 Task: Search one way flight ticket for 5 adults, 2 children, 1 infant in seat and 1 infant on lap in economy from Chicago: Chicago Midway International Airport to Evansville: Evansville Regional Airport on 5-3-2023. Choice of flights is JetBlue. Number of bags: 2 checked bags. Price is upto 93000. Outbound departure time preference is 8:15.
Action: Mouse moved to (311, 290)
Screenshot: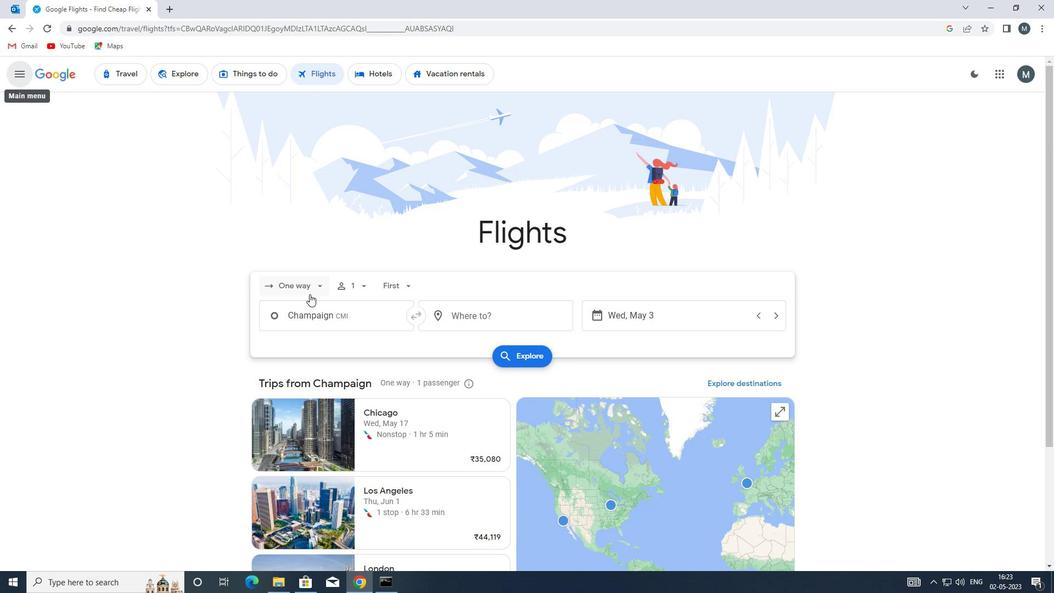 
Action: Mouse pressed left at (311, 290)
Screenshot: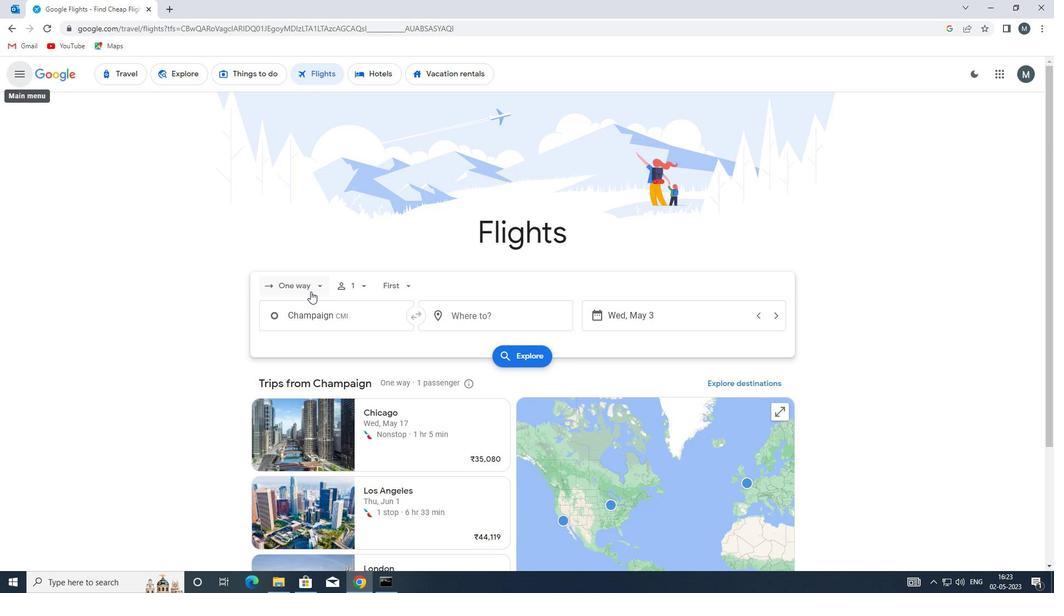 
Action: Mouse moved to (319, 342)
Screenshot: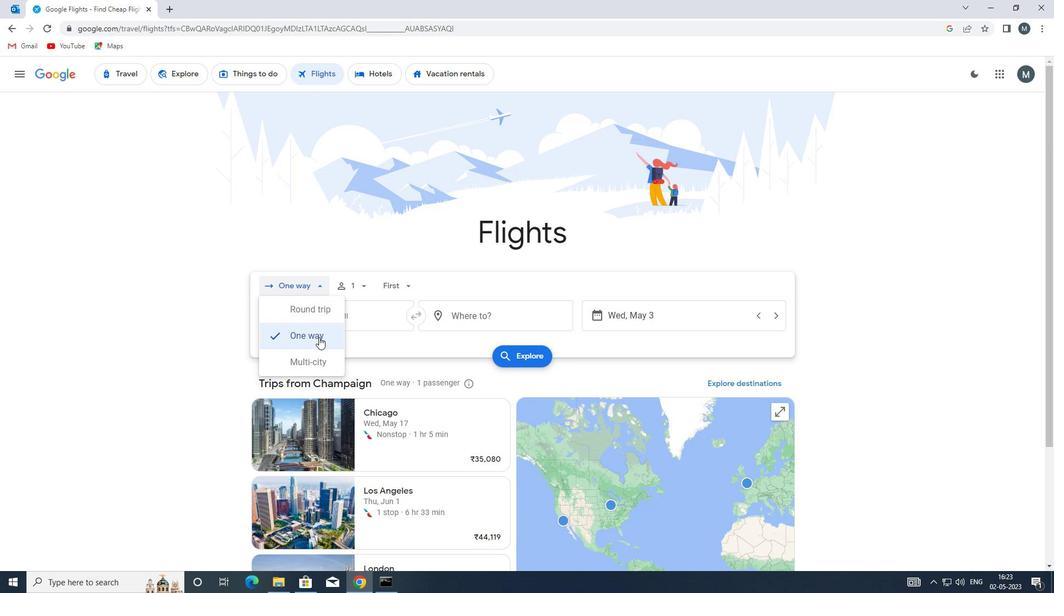 
Action: Mouse pressed left at (319, 342)
Screenshot: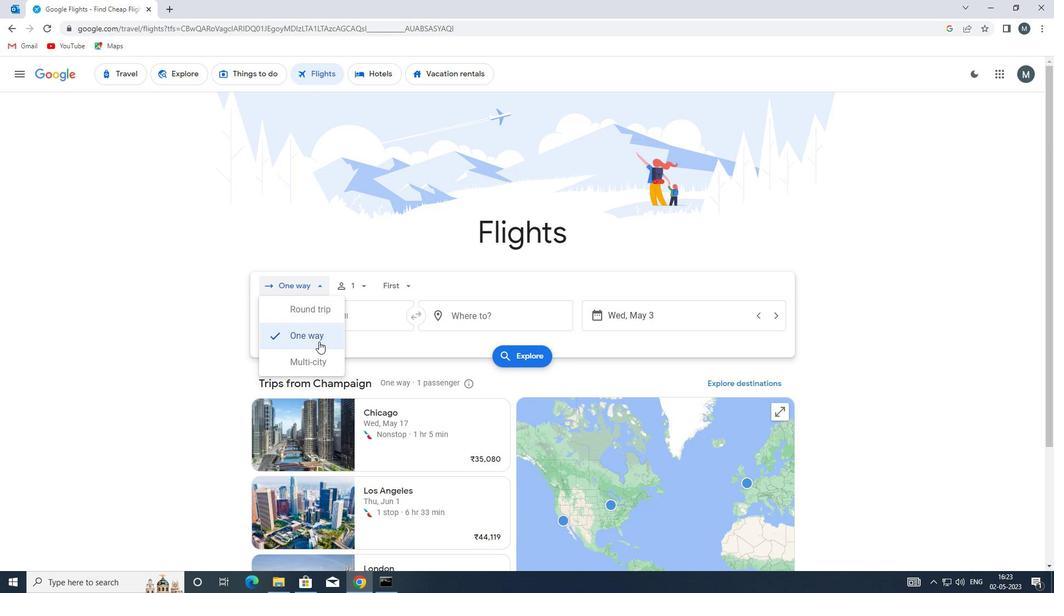 
Action: Mouse moved to (355, 283)
Screenshot: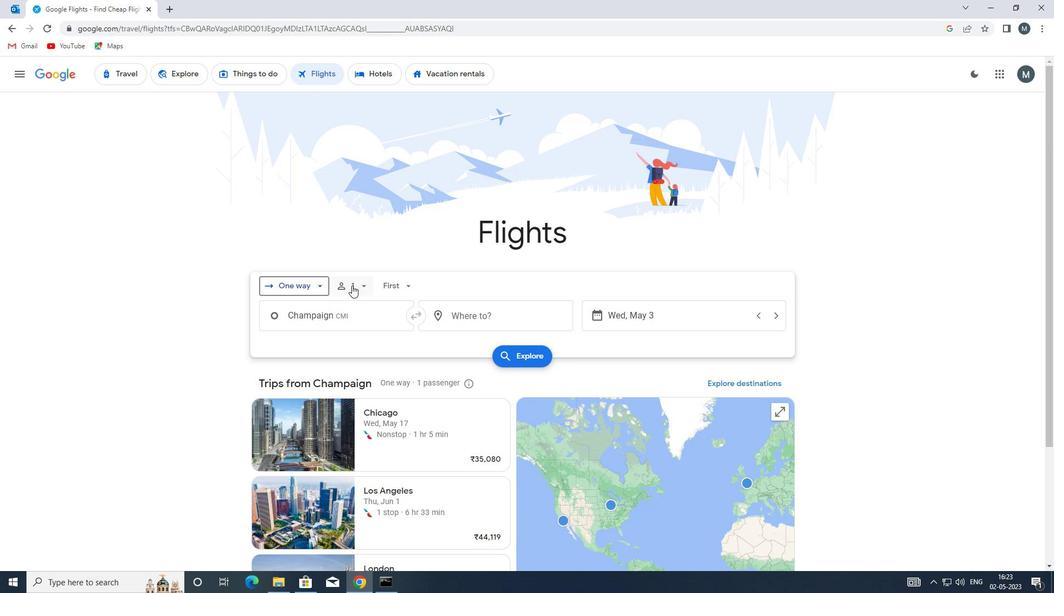 
Action: Mouse pressed left at (355, 283)
Screenshot: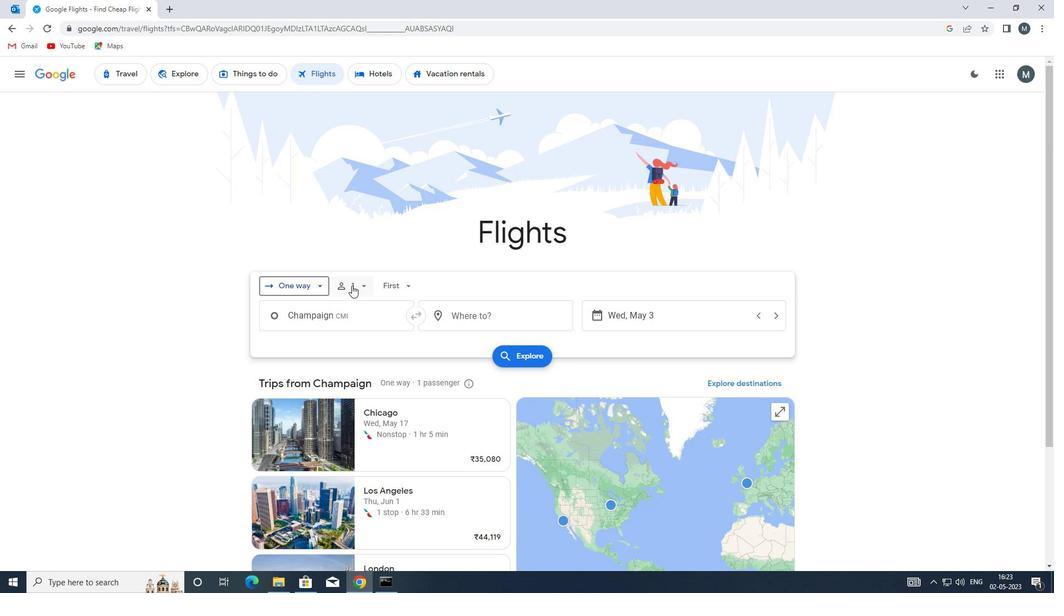 
Action: Mouse moved to (448, 314)
Screenshot: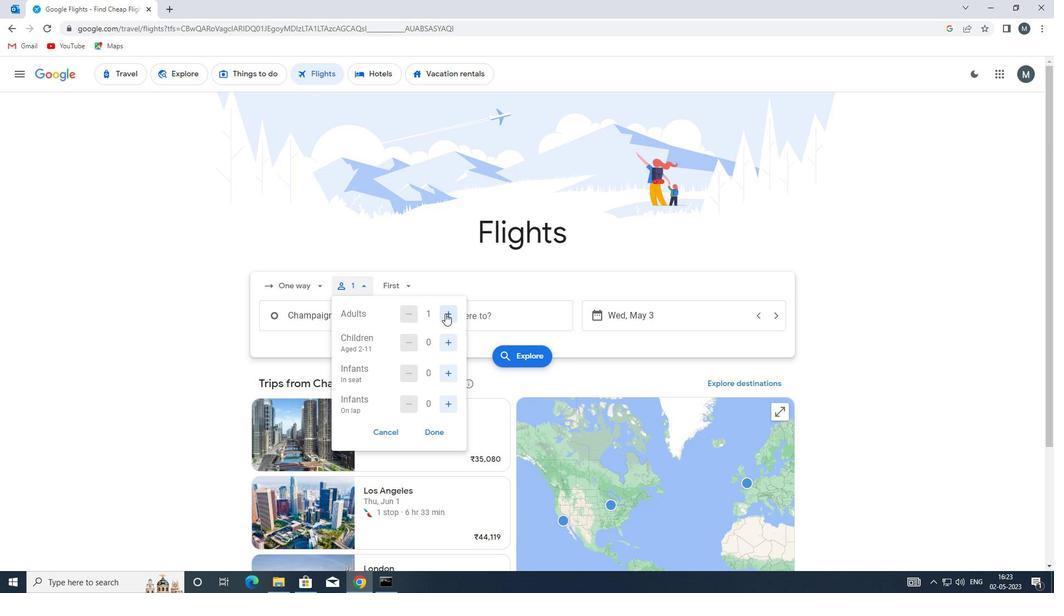 
Action: Mouse pressed left at (448, 314)
Screenshot: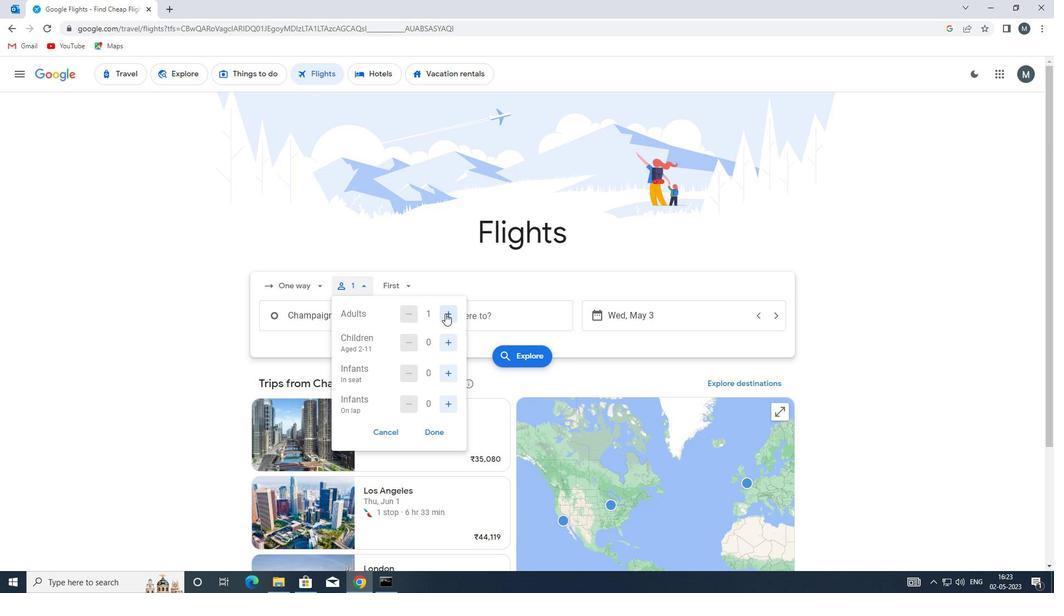 
Action: Mouse pressed left at (448, 314)
Screenshot: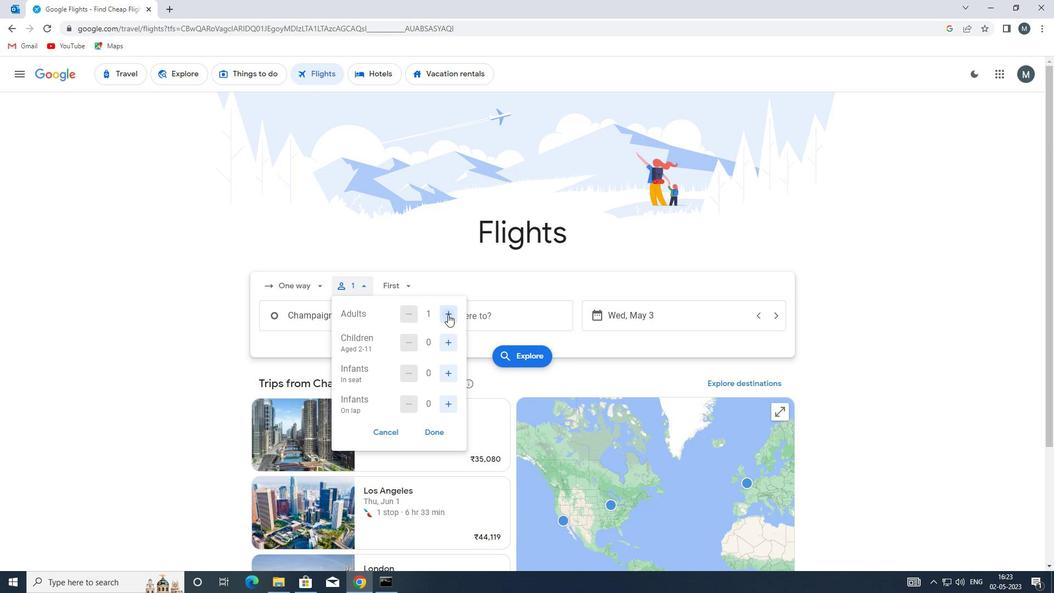 
Action: Mouse pressed left at (448, 314)
Screenshot: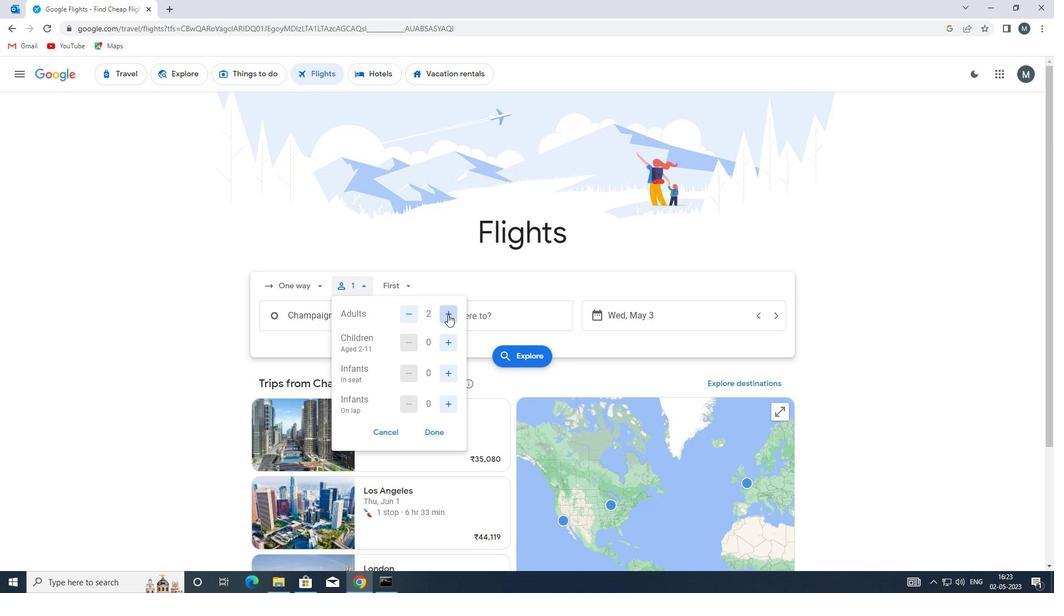 
Action: Mouse pressed left at (448, 314)
Screenshot: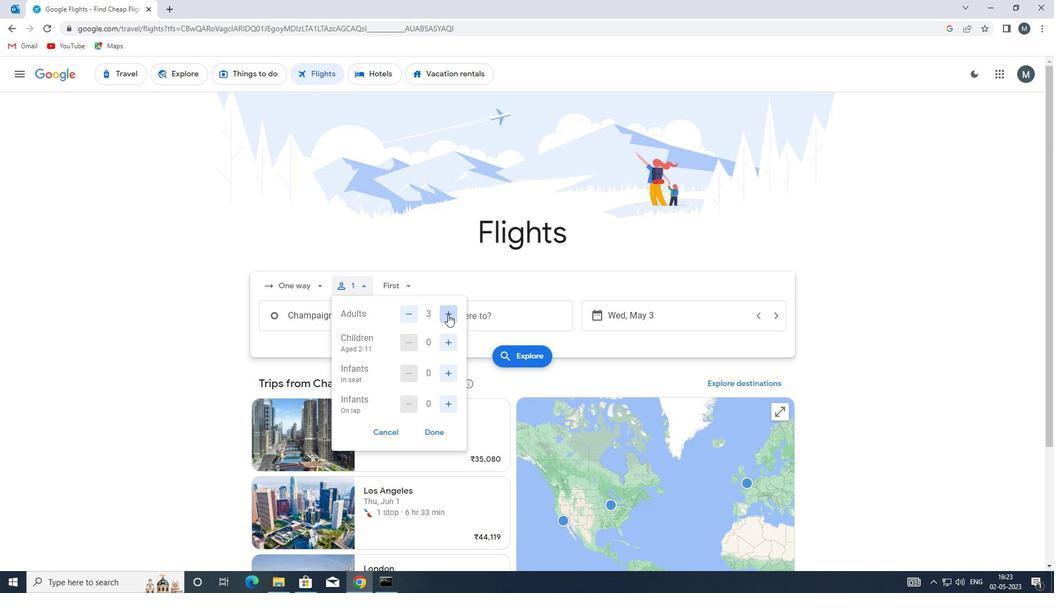 
Action: Mouse moved to (444, 343)
Screenshot: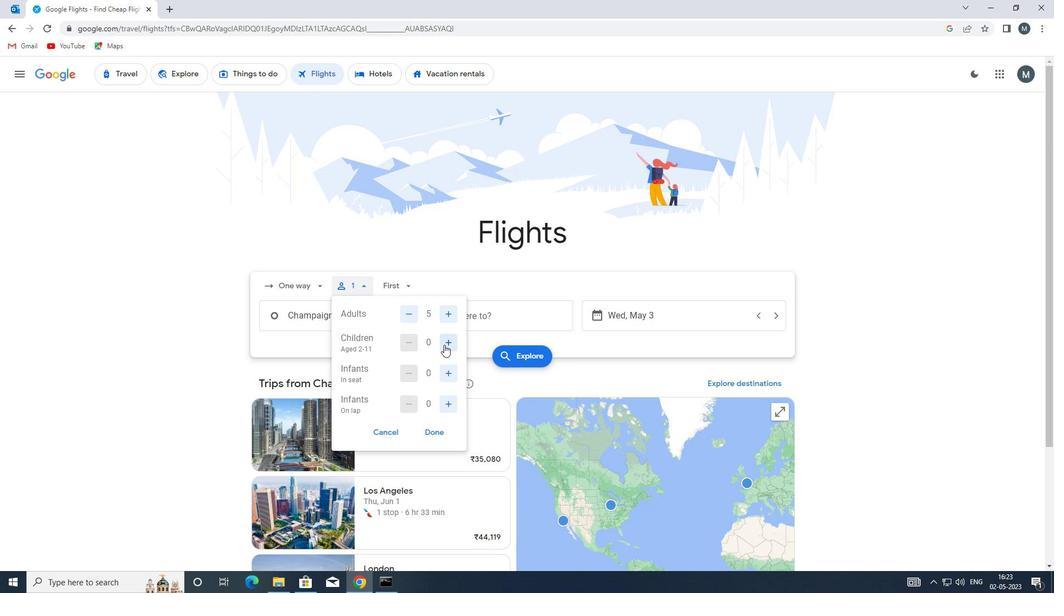 
Action: Mouse pressed left at (444, 343)
Screenshot: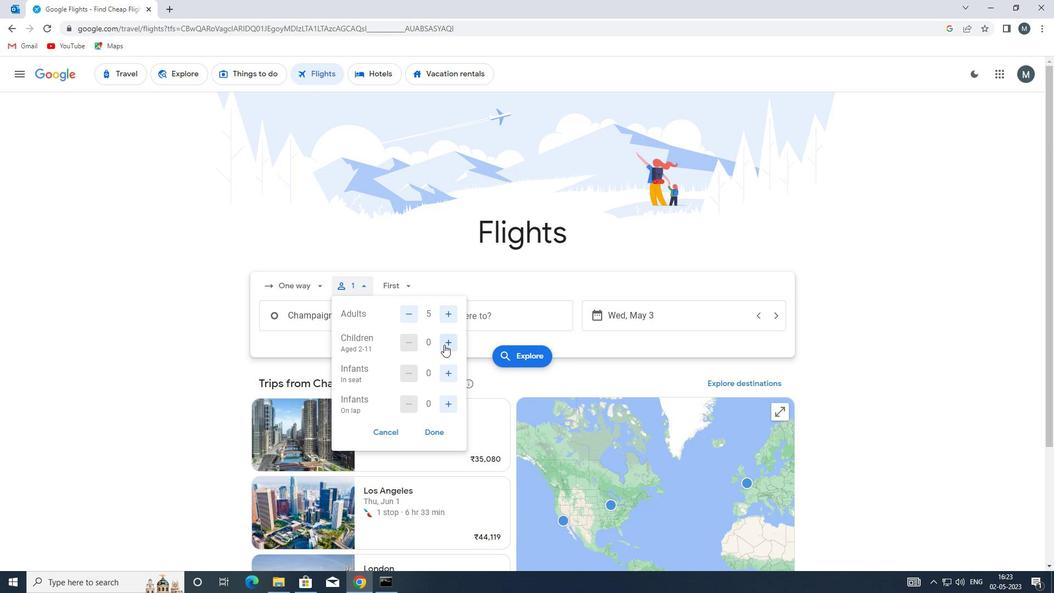 
Action: Mouse moved to (445, 343)
Screenshot: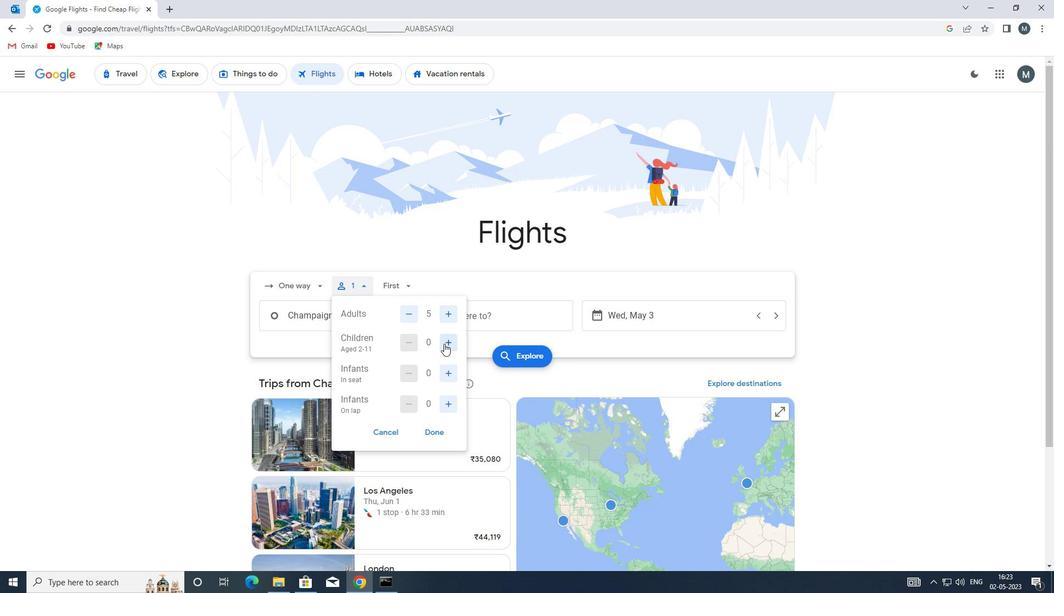 
Action: Mouse pressed left at (445, 343)
Screenshot: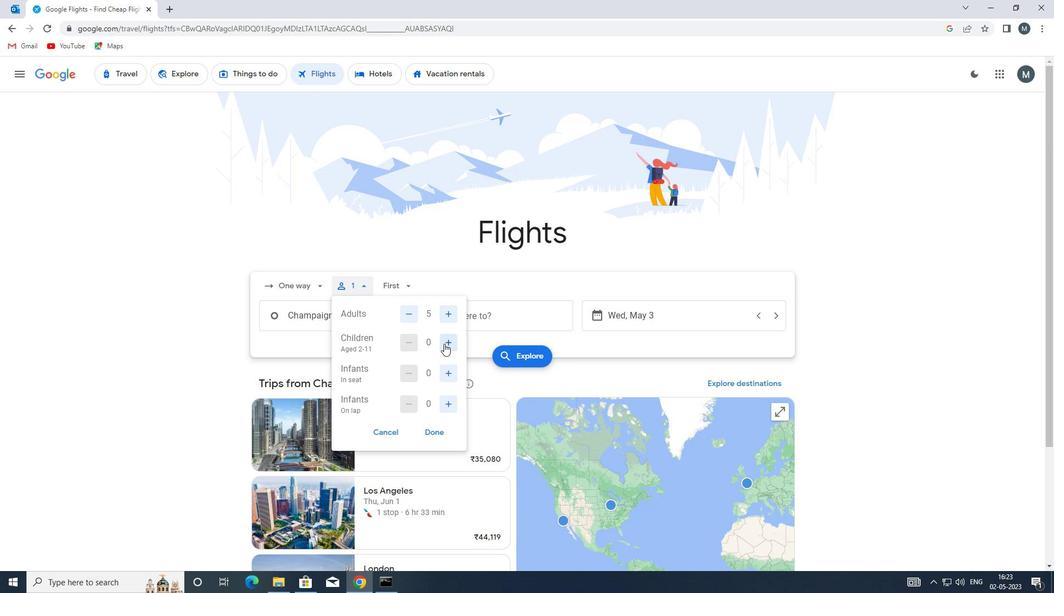 
Action: Mouse moved to (450, 370)
Screenshot: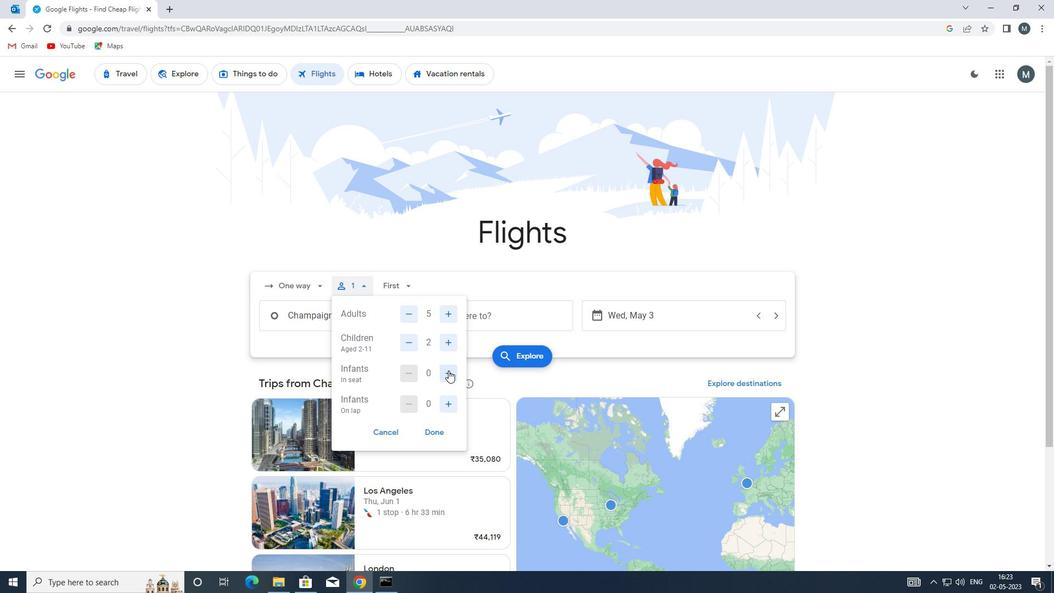 
Action: Mouse pressed left at (450, 370)
Screenshot: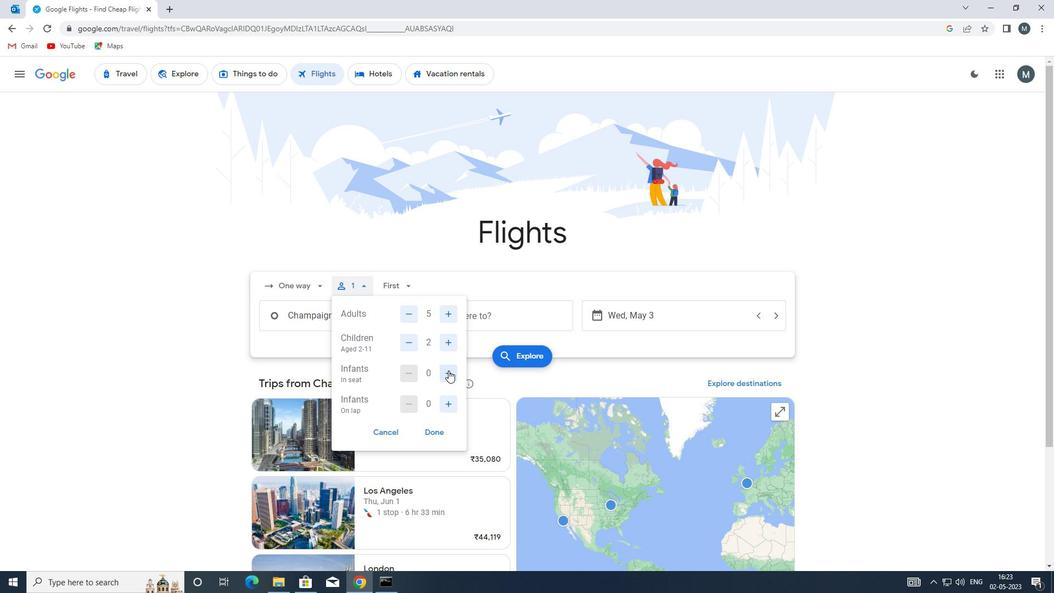 
Action: Mouse moved to (449, 400)
Screenshot: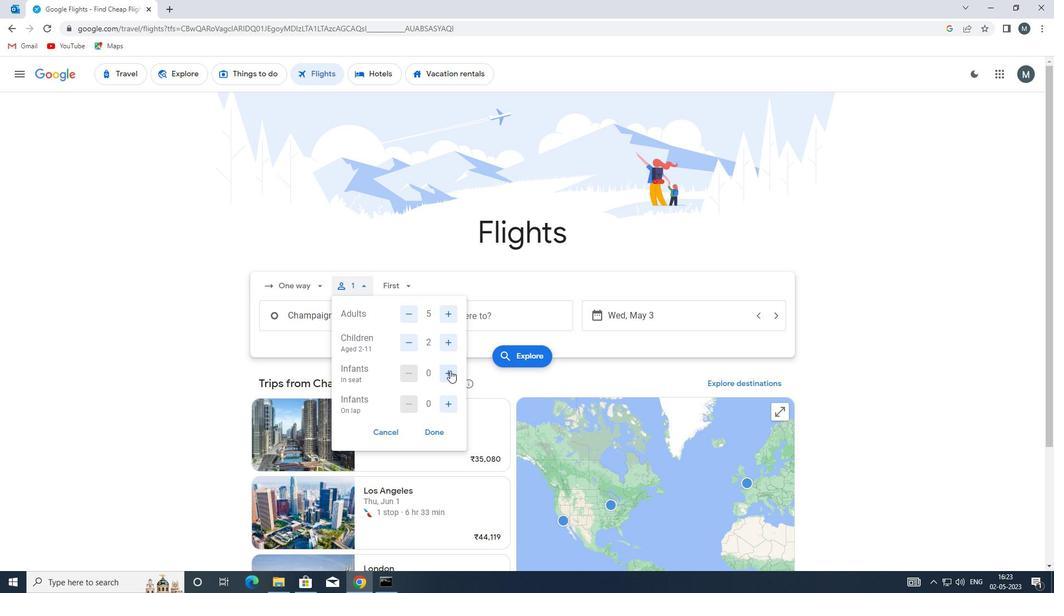 
Action: Mouse pressed left at (449, 400)
Screenshot: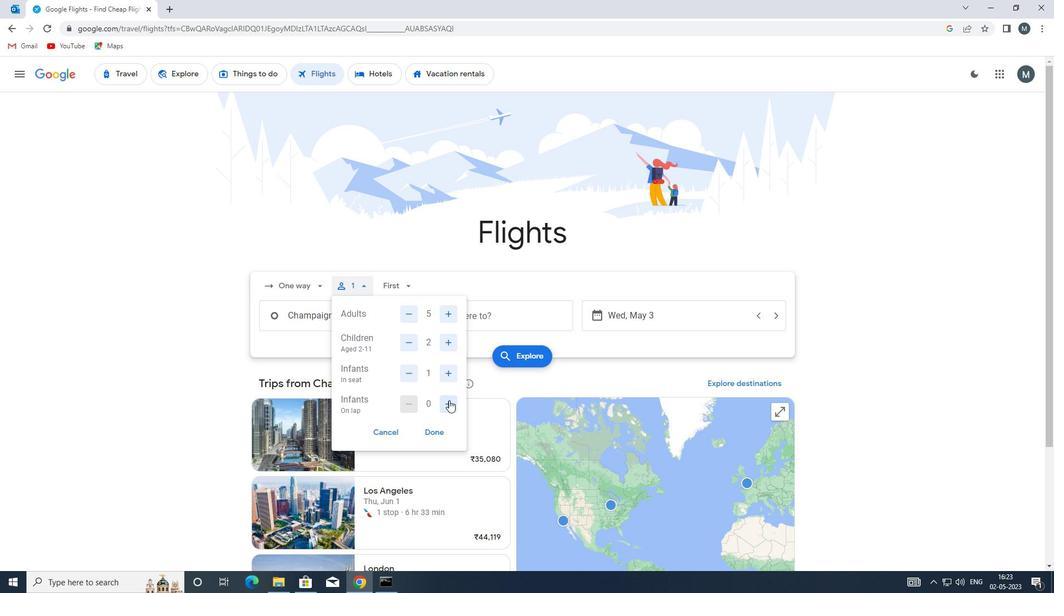 
Action: Mouse moved to (433, 433)
Screenshot: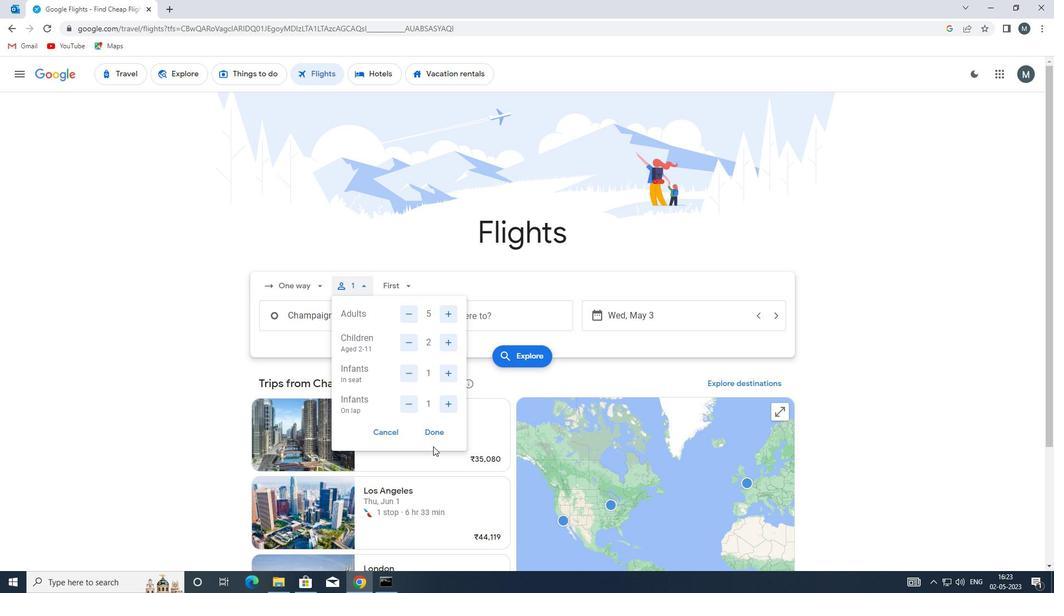 
Action: Mouse pressed left at (433, 433)
Screenshot: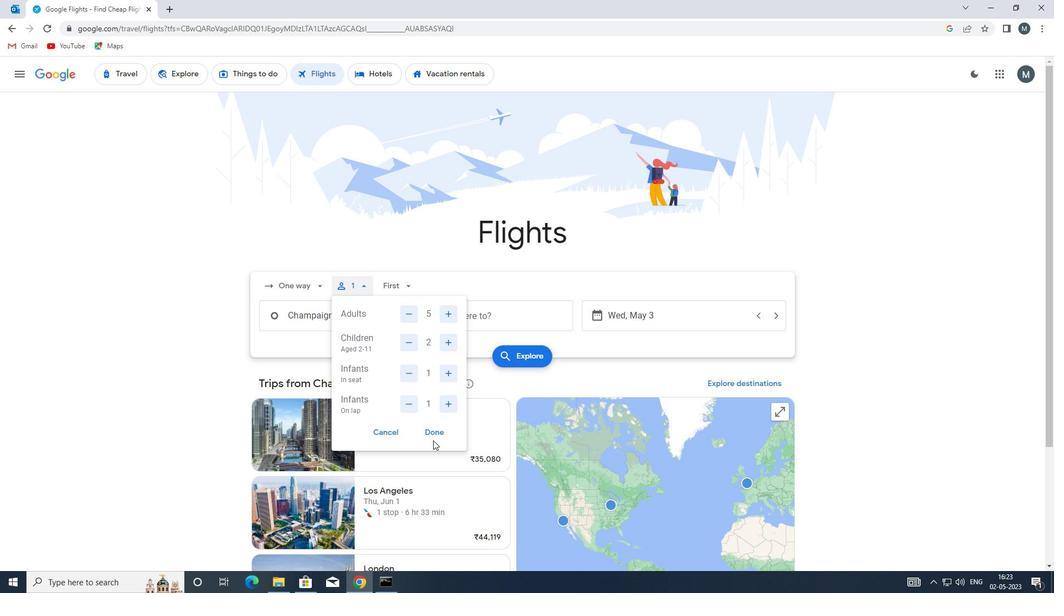 
Action: Mouse moved to (401, 286)
Screenshot: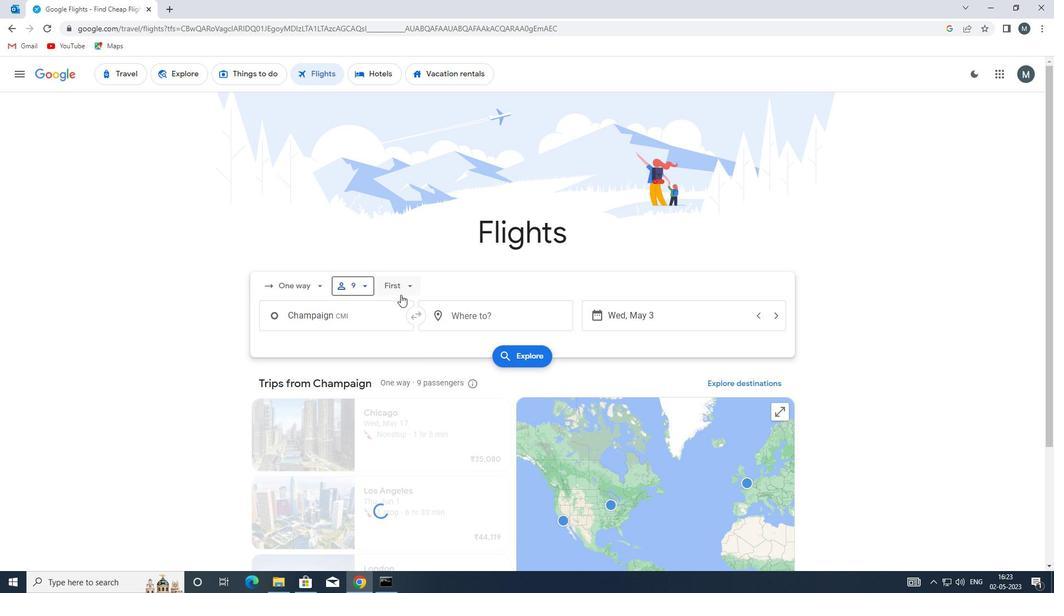 
Action: Mouse pressed left at (401, 286)
Screenshot: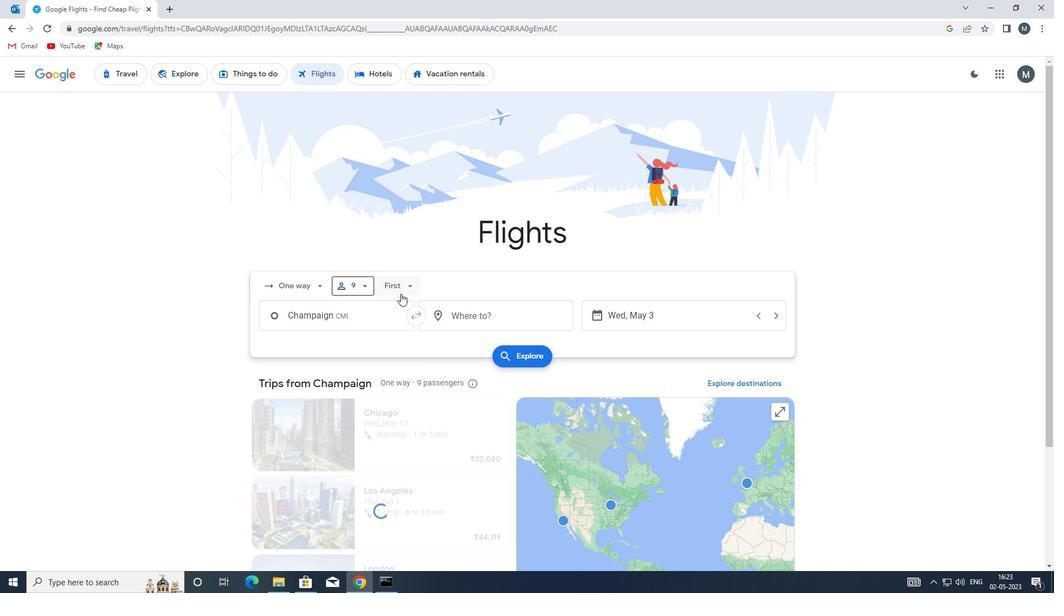 
Action: Mouse moved to (420, 308)
Screenshot: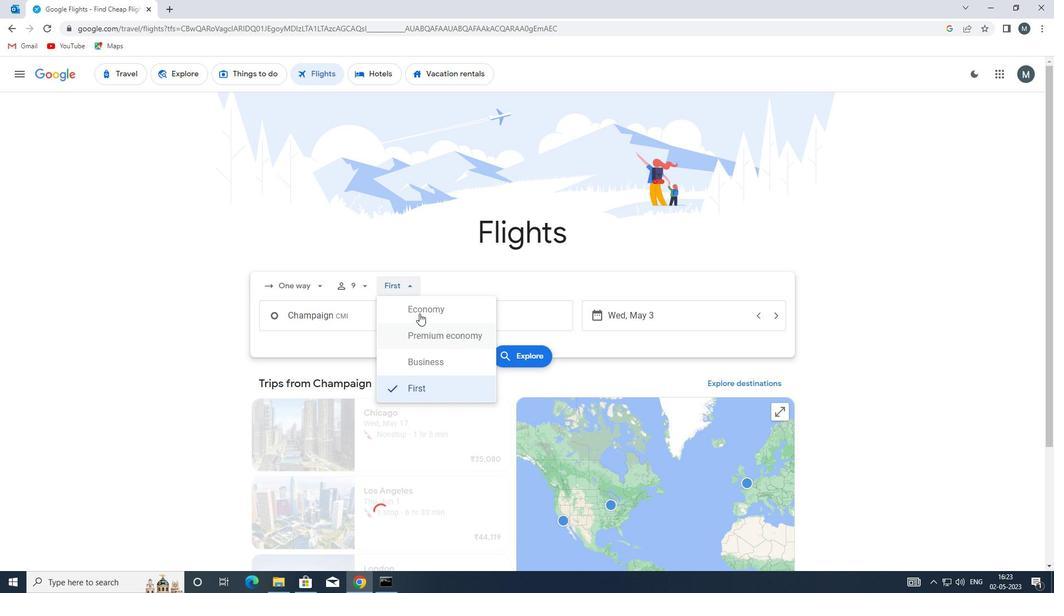 
Action: Mouse pressed left at (420, 308)
Screenshot: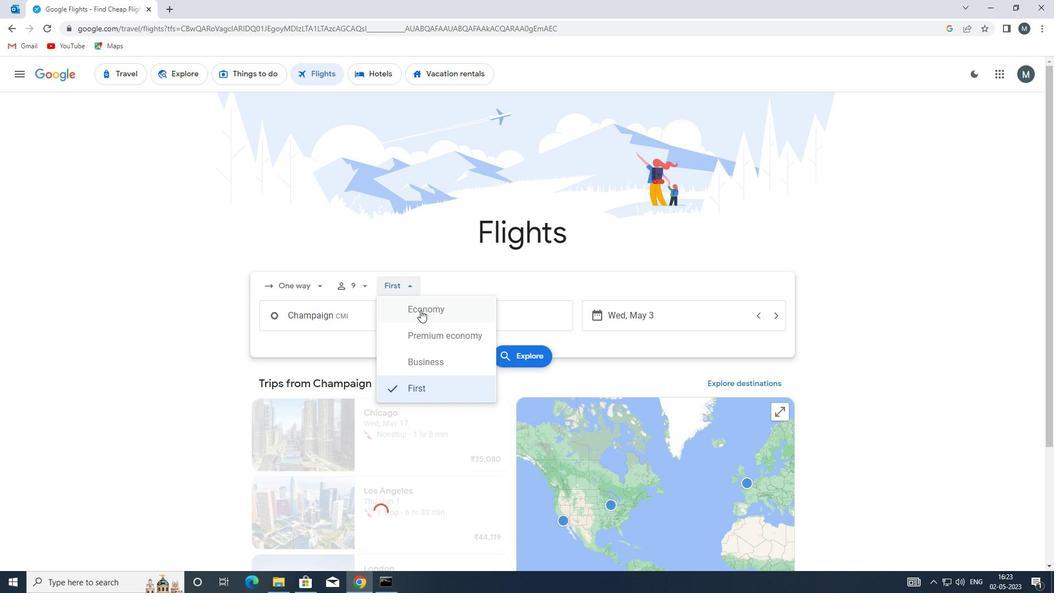 
Action: Mouse moved to (378, 325)
Screenshot: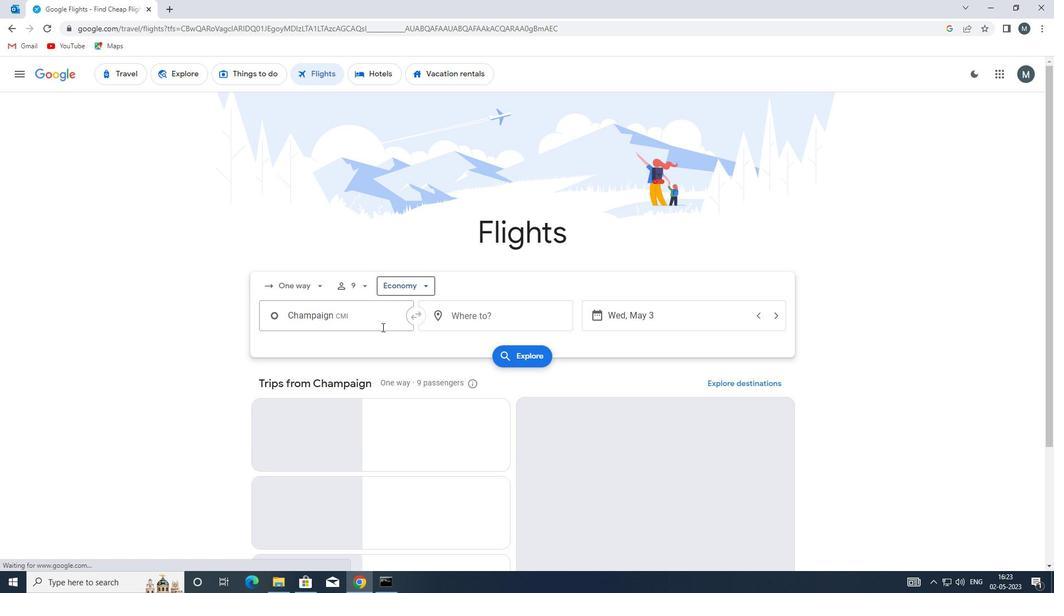 
Action: Mouse pressed left at (378, 325)
Screenshot: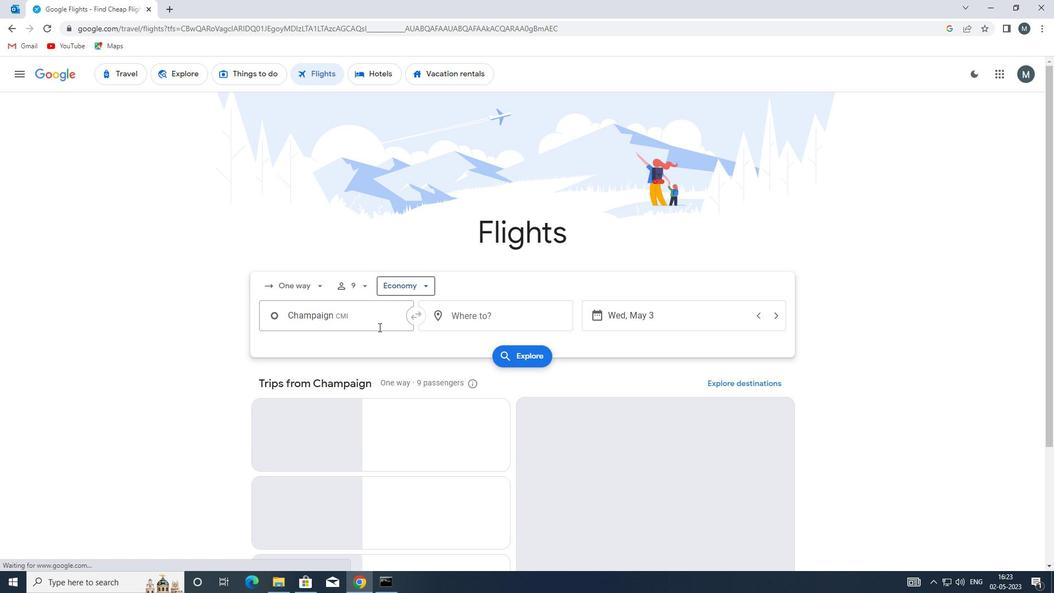 
Action: Key pressed mdw
Screenshot: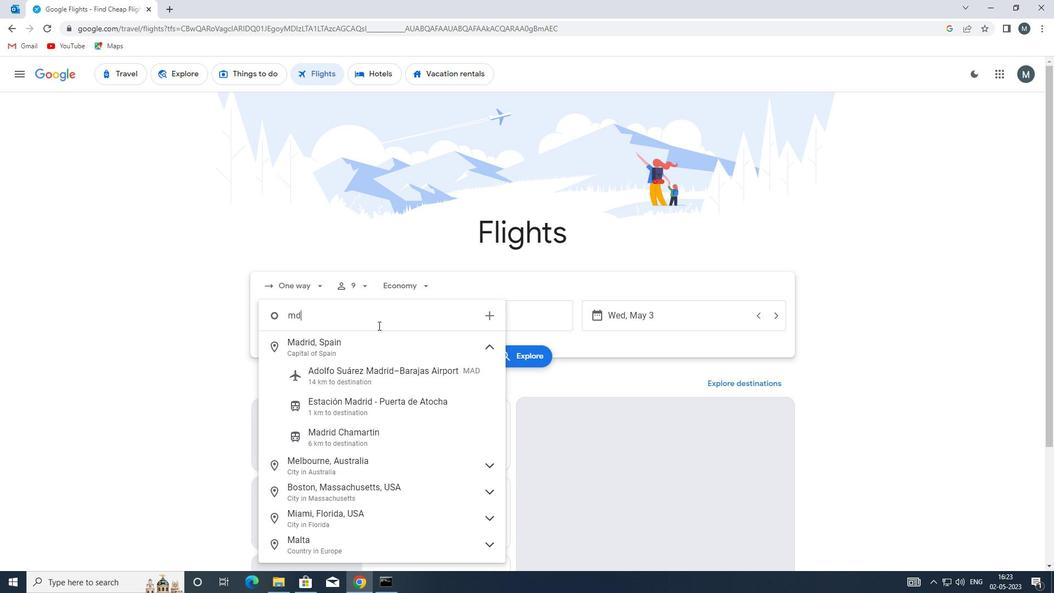 
Action: Mouse moved to (381, 349)
Screenshot: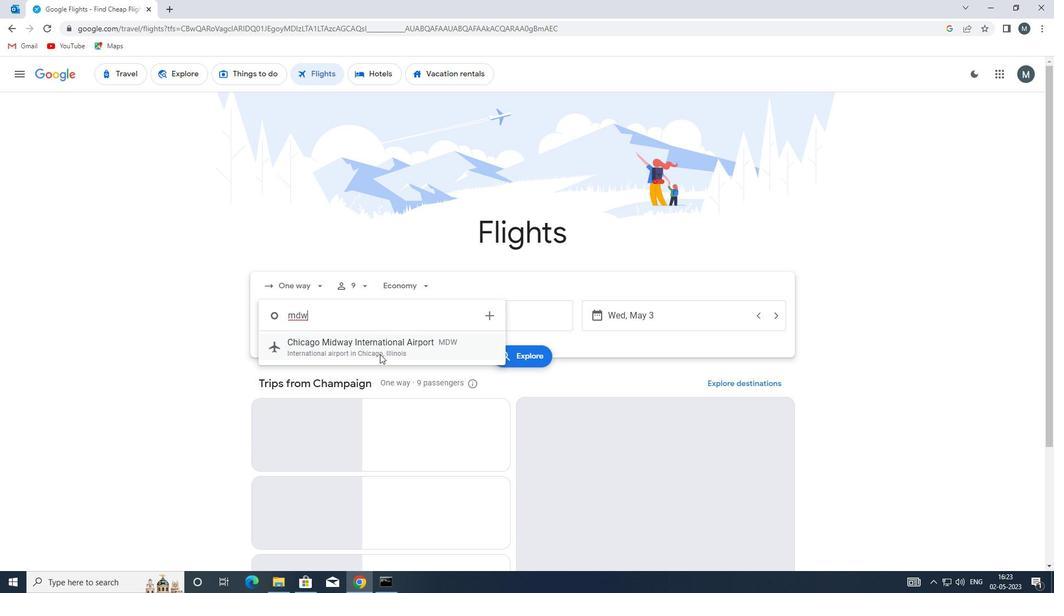 
Action: Mouse pressed left at (381, 349)
Screenshot: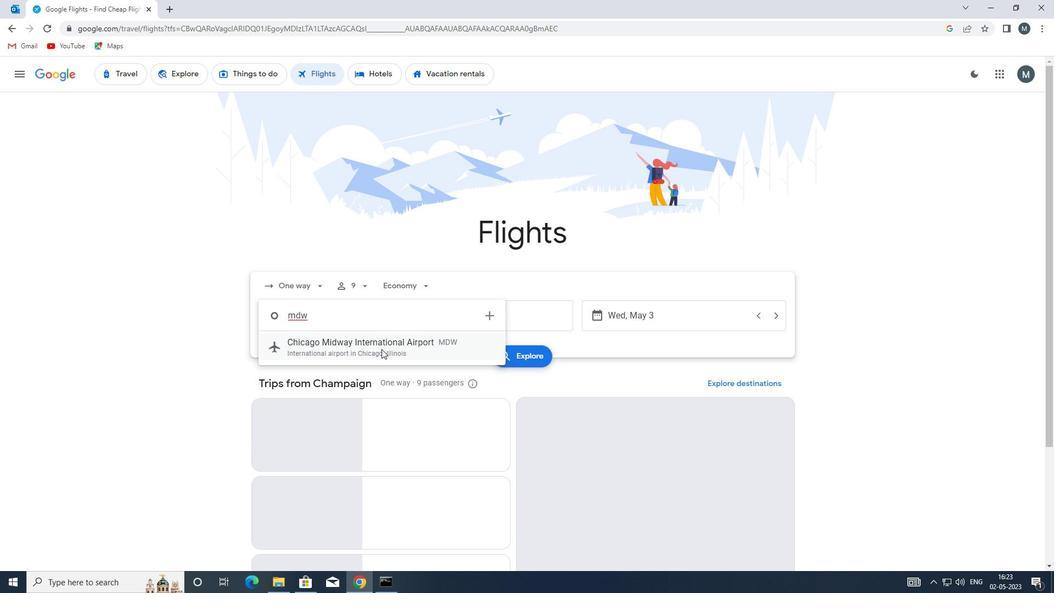 
Action: Mouse moved to (471, 313)
Screenshot: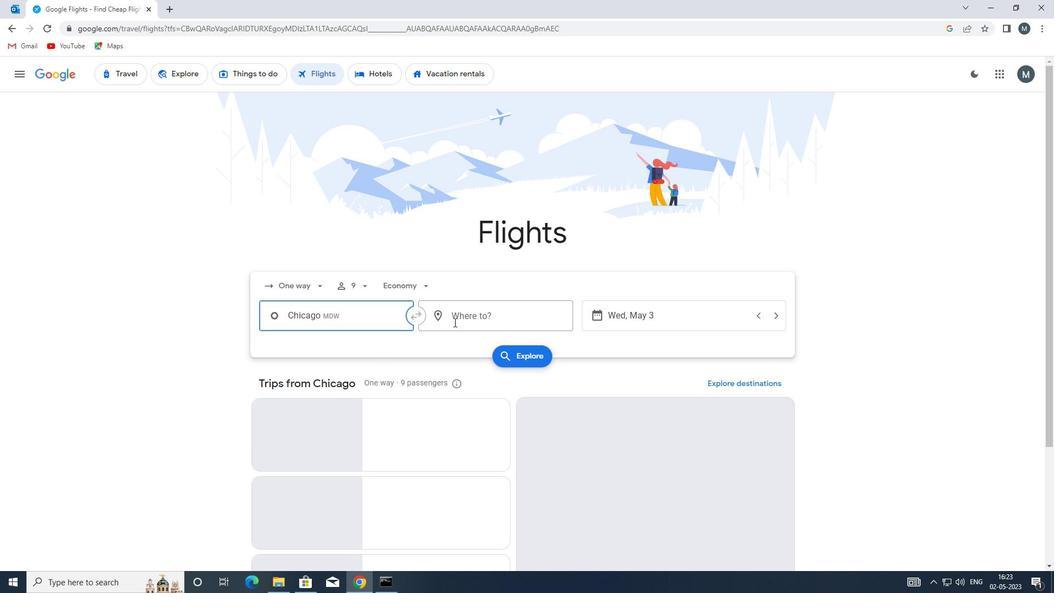 
Action: Mouse pressed left at (471, 313)
Screenshot: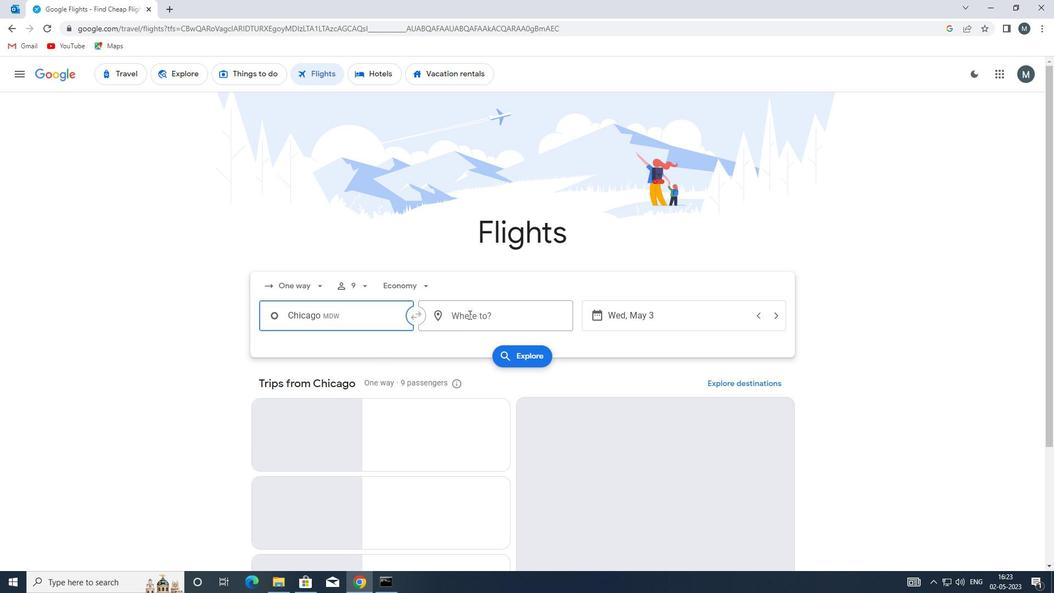 
Action: Key pressed evv
Screenshot: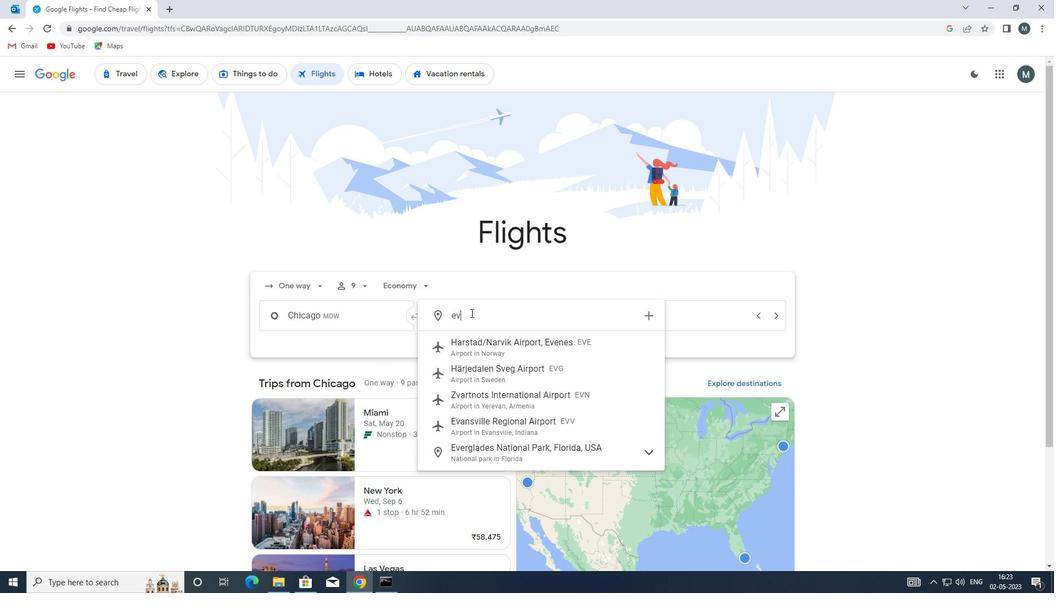
Action: Mouse moved to (465, 350)
Screenshot: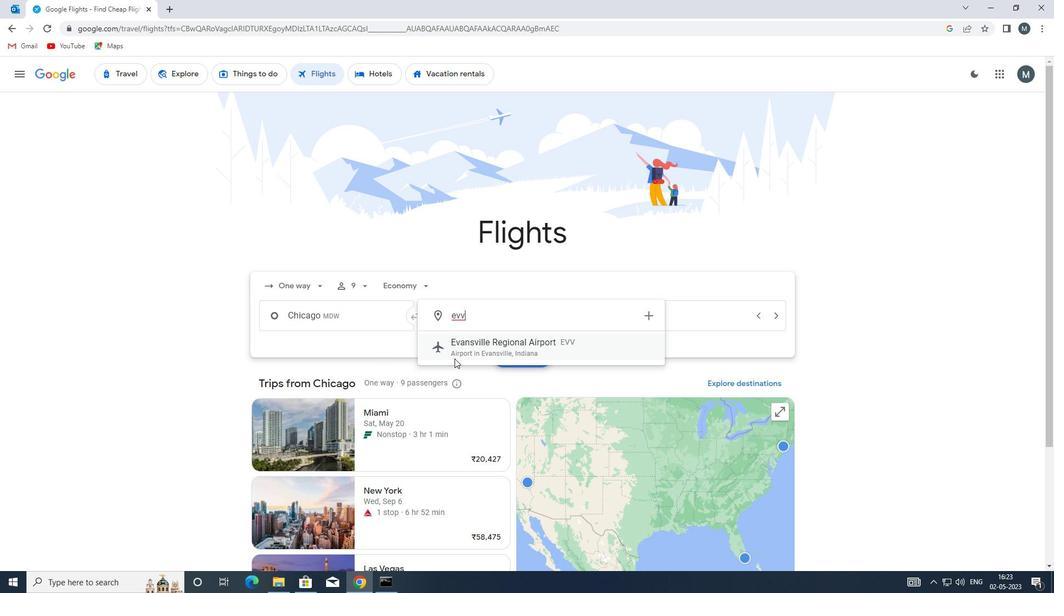 
Action: Mouse pressed left at (465, 350)
Screenshot: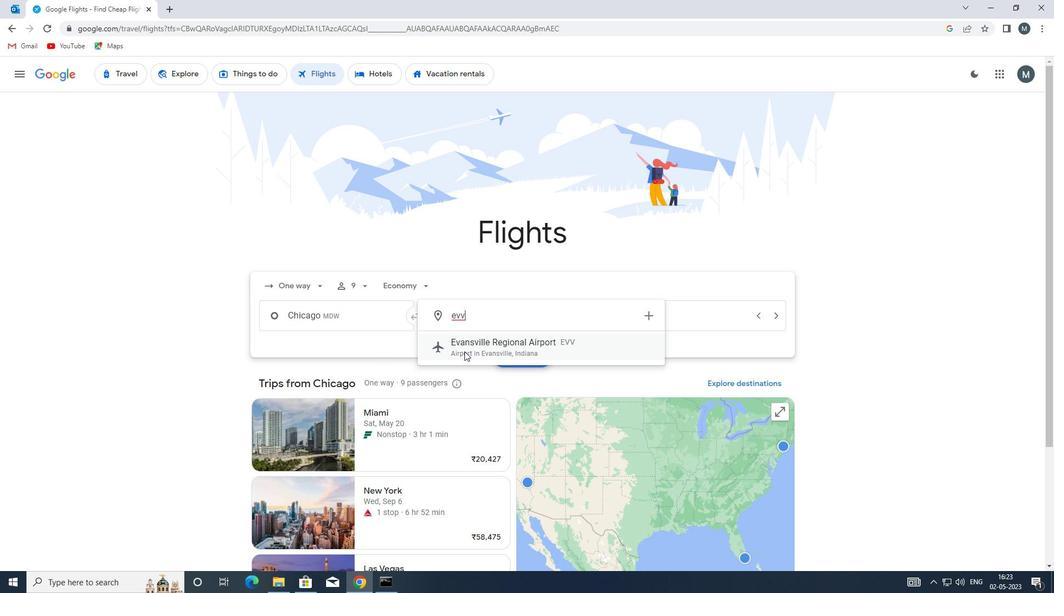 
Action: Mouse moved to (627, 319)
Screenshot: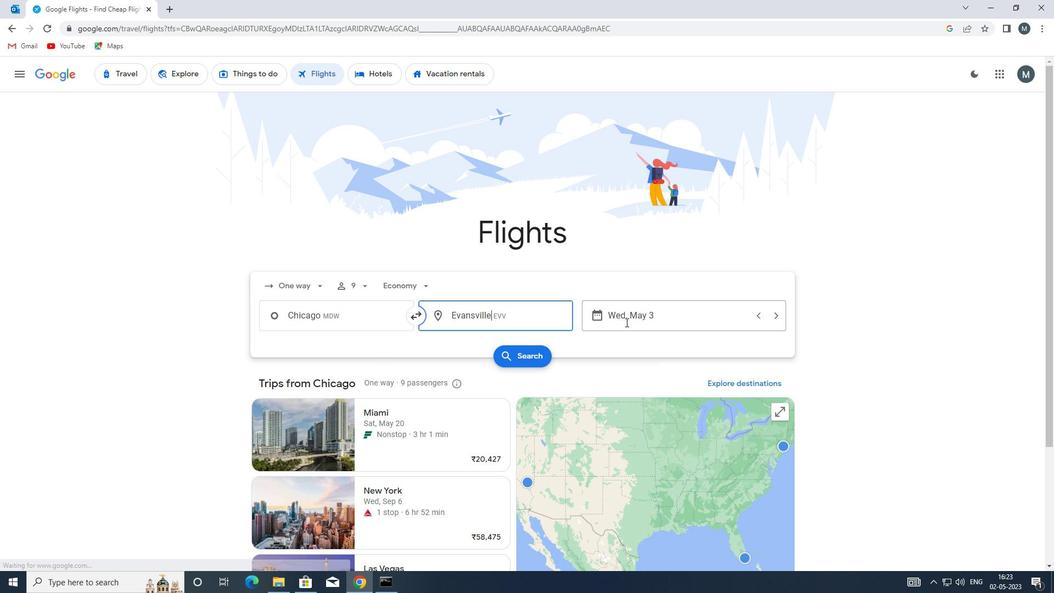 
Action: Mouse pressed left at (627, 319)
Screenshot: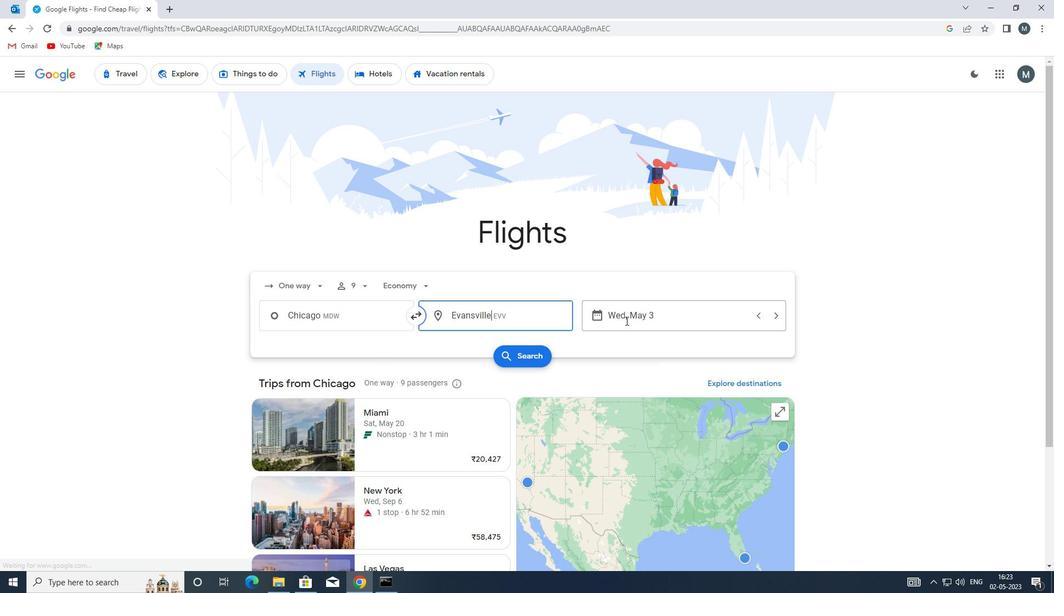 
Action: Mouse moved to (475, 367)
Screenshot: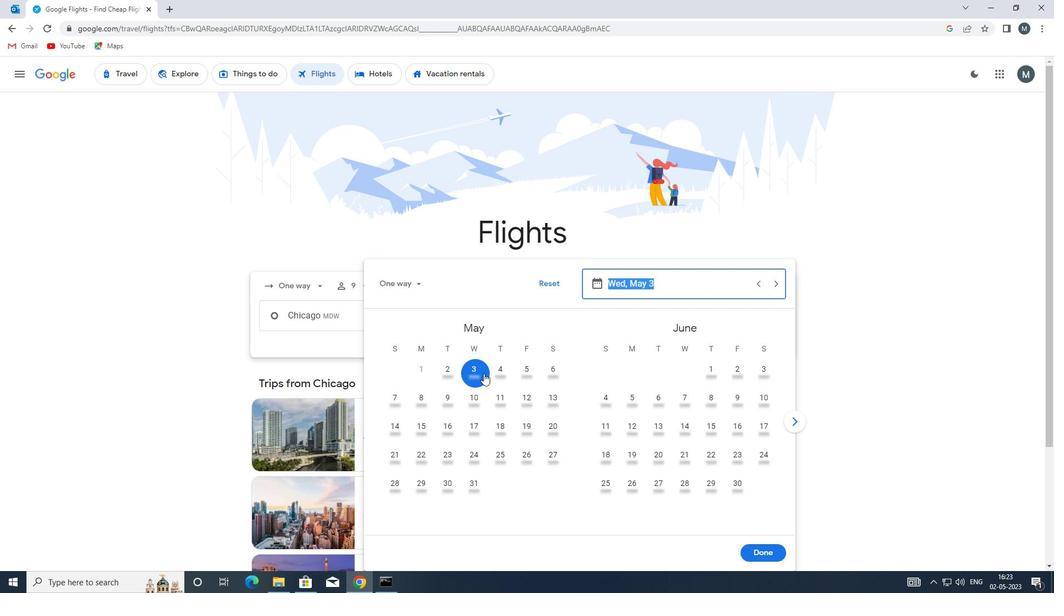 
Action: Mouse pressed left at (475, 367)
Screenshot: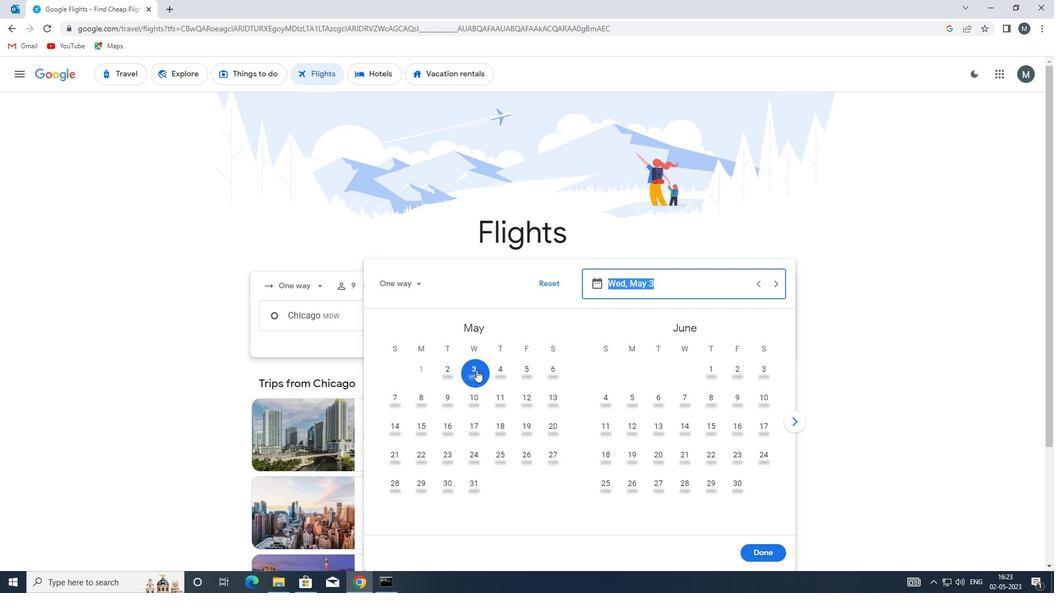 
Action: Mouse moved to (766, 542)
Screenshot: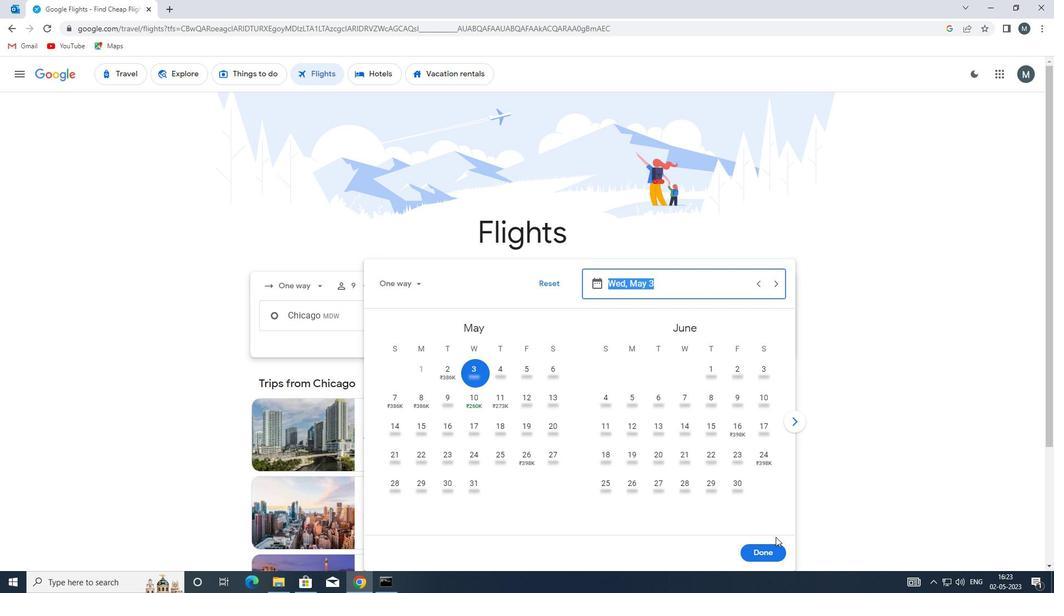 
Action: Mouse pressed left at (766, 542)
Screenshot: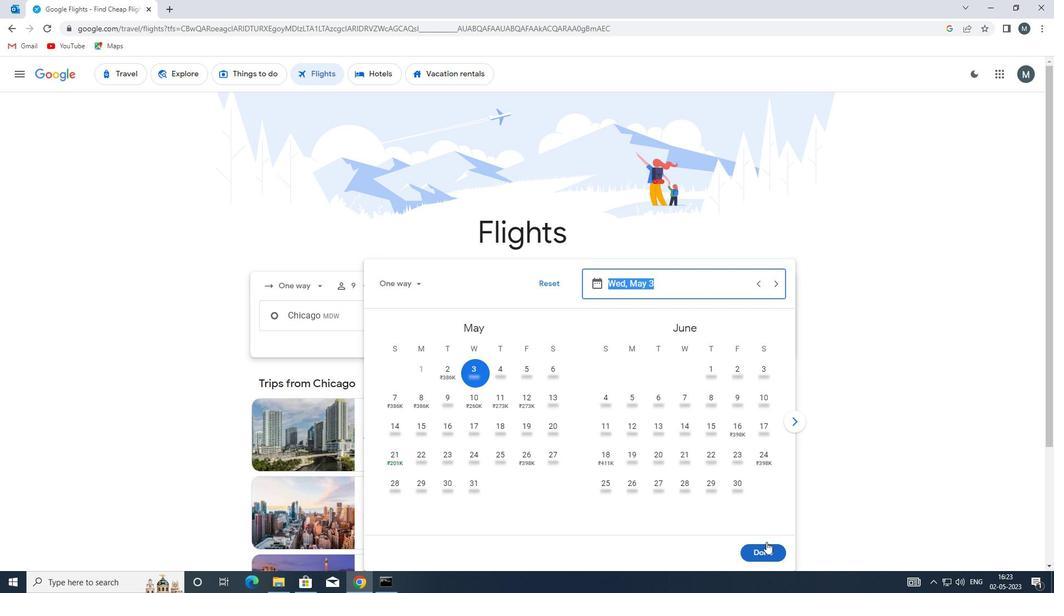
Action: Mouse moved to (522, 355)
Screenshot: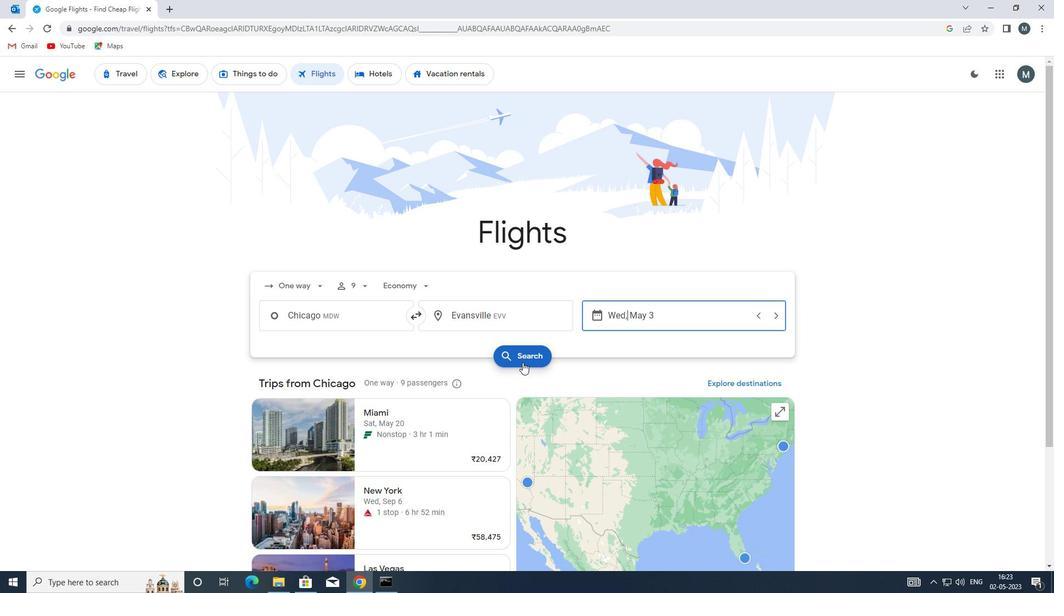 
Action: Mouse pressed left at (522, 355)
Screenshot: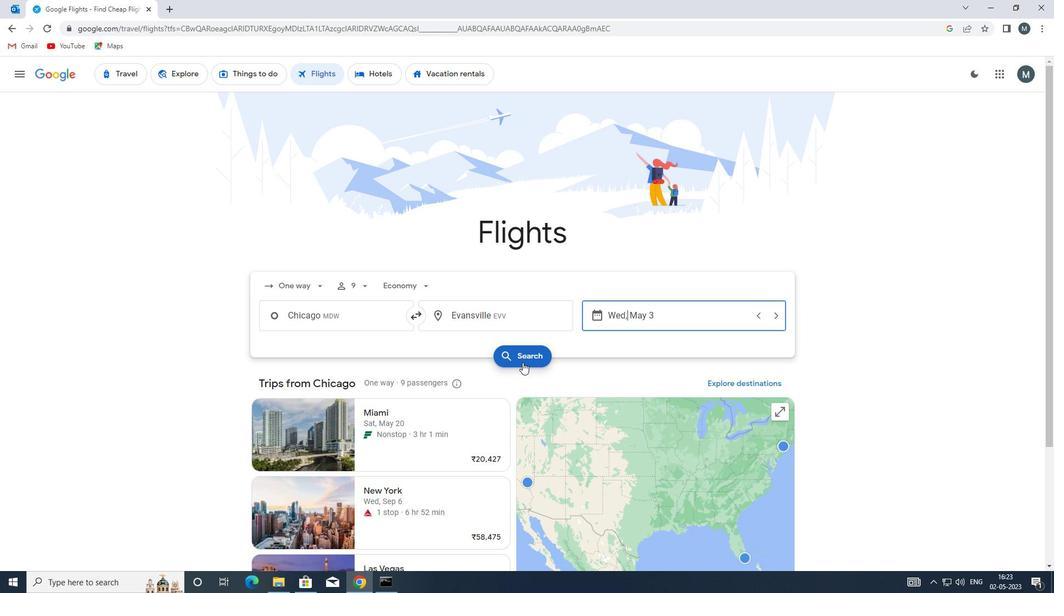 
Action: Mouse moved to (271, 163)
Screenshot: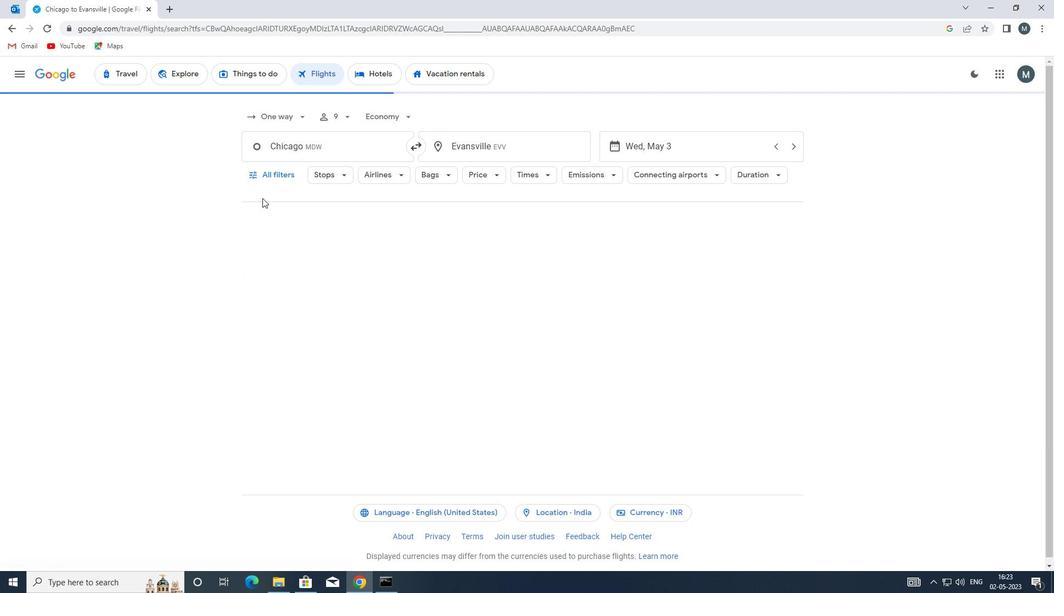
Action: Mouse pressed left at (271, 163)
Screenshot: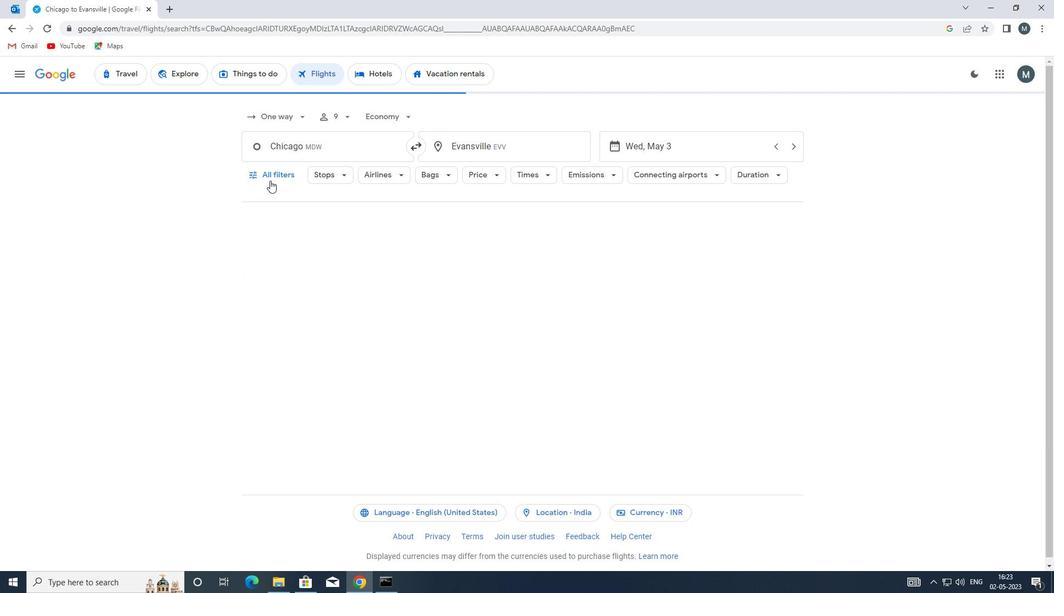 
Action: Mouse moved to (312, 333)
Screenshot: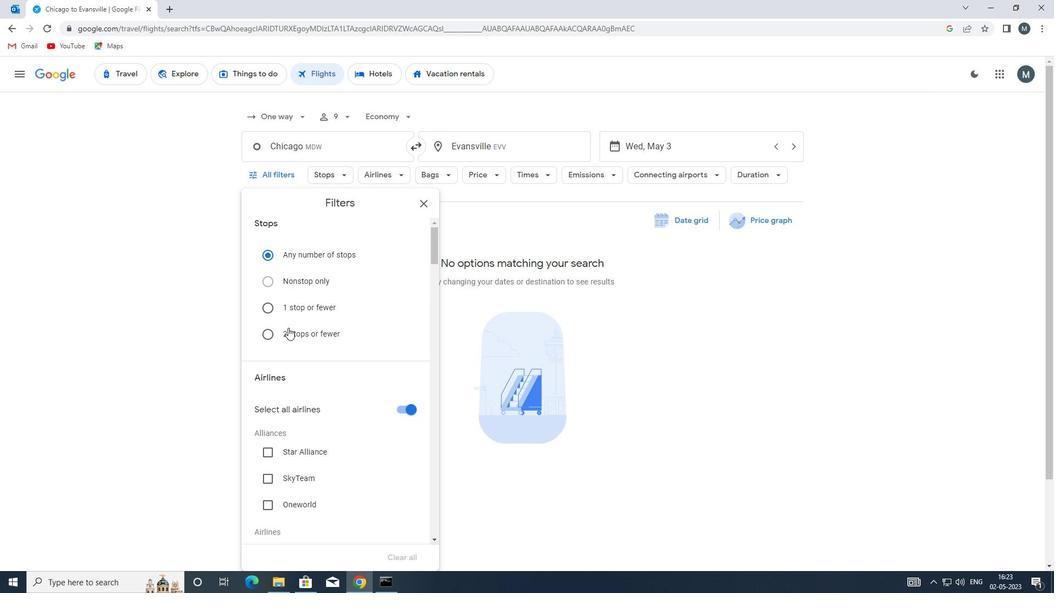 
Action: Mouse scrolled (312, 333) with delta (0, 0)
Screenshot: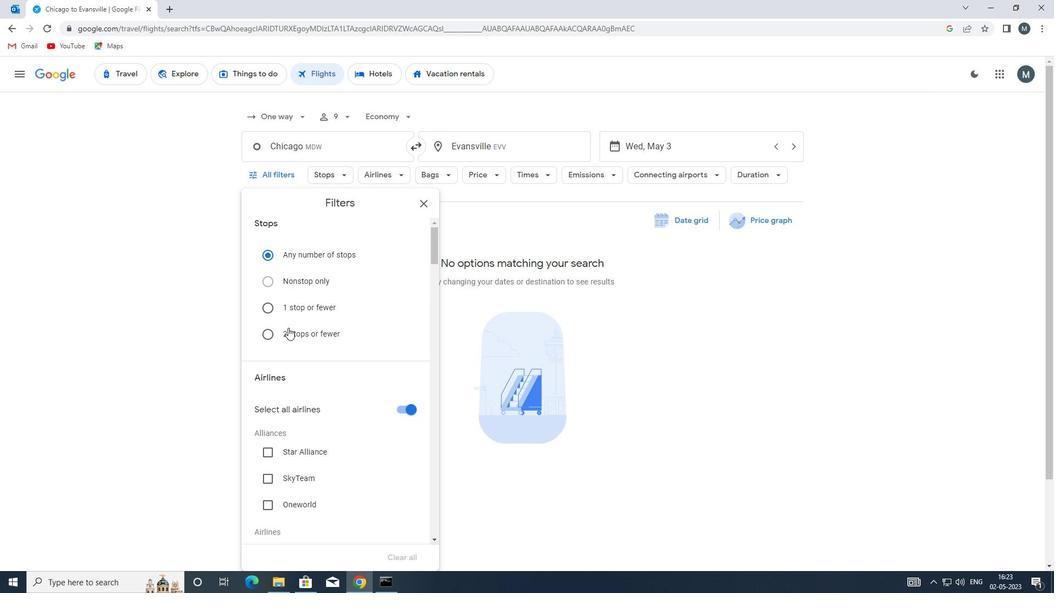 
Action: Mouse moved to (395, 350)
Screenshot: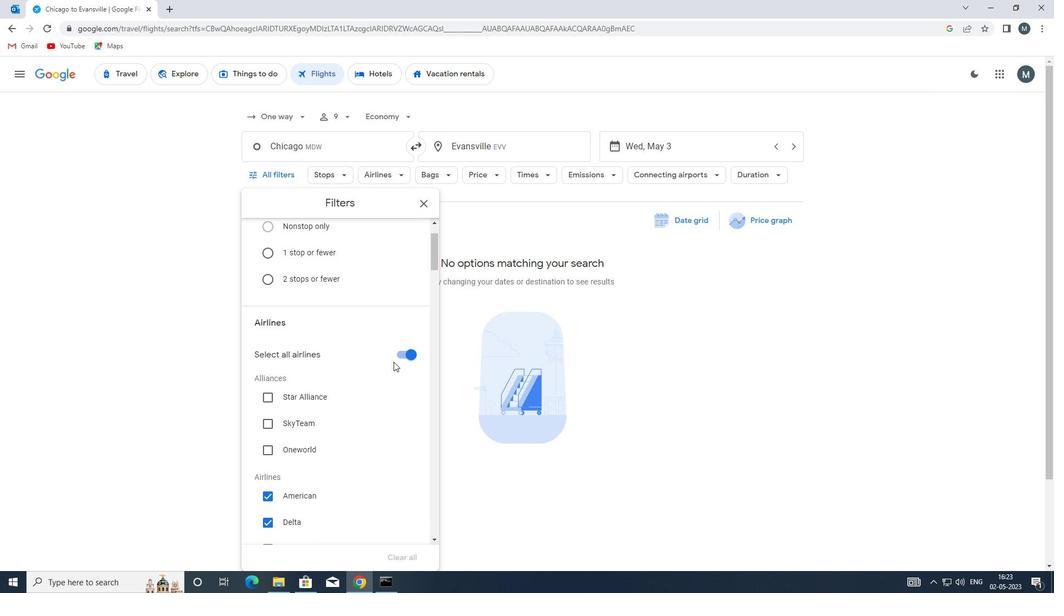 
Action: Mouse pressed left at (395, 350)
Screenshot: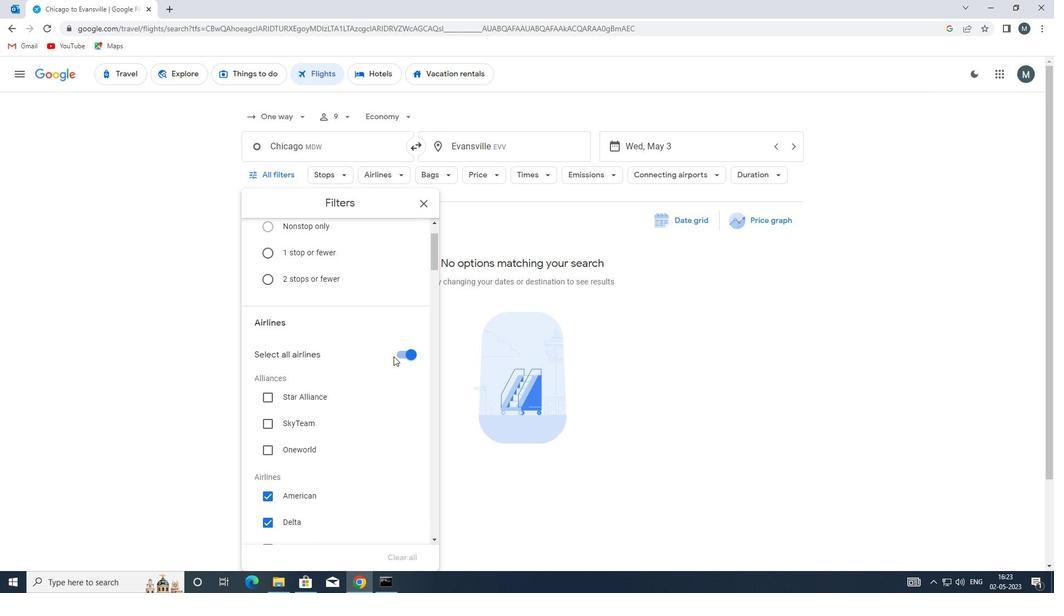 
Action: Mouse moved to (402, 352)
Screenshot: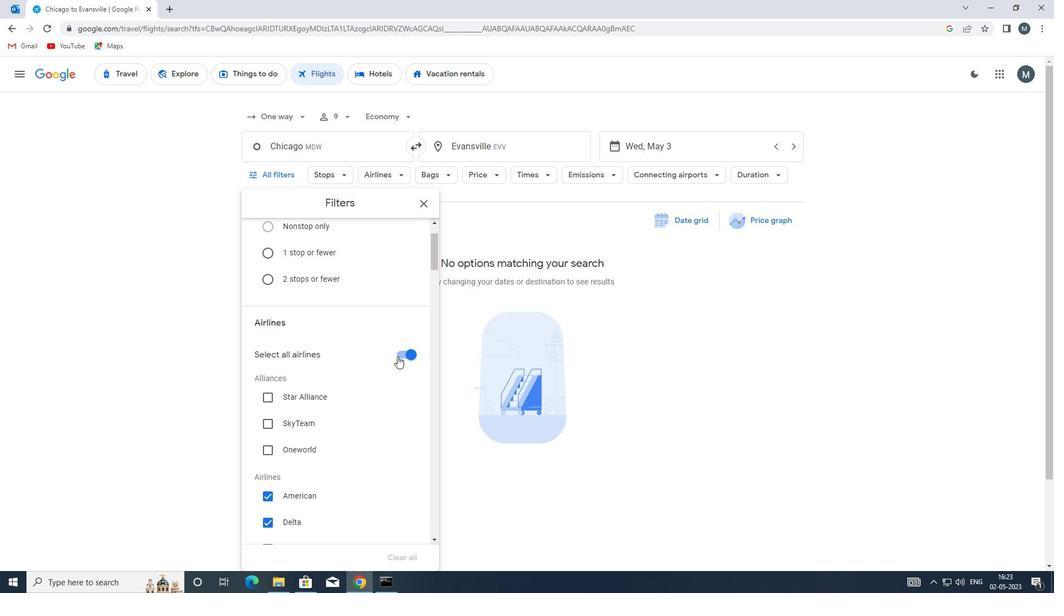 
Action: Mouse pressed left at (402, 352)
Screenshot: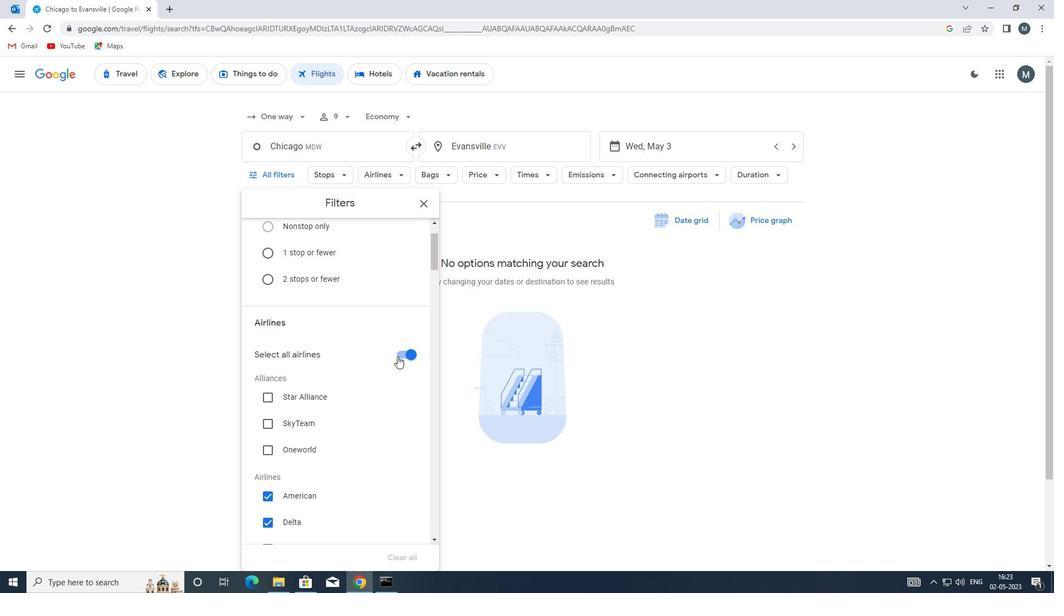 
Action: Mouse moved to (337, 390)
Screenshot: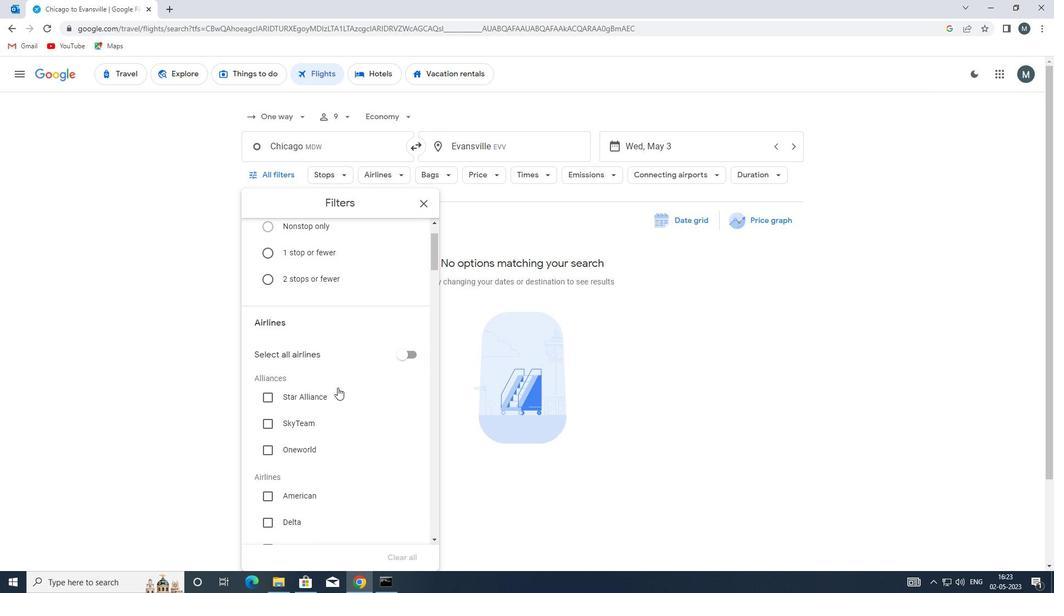 
Action: Mouse scrolled (337, 389) with delta (0, 0)
Screenshot: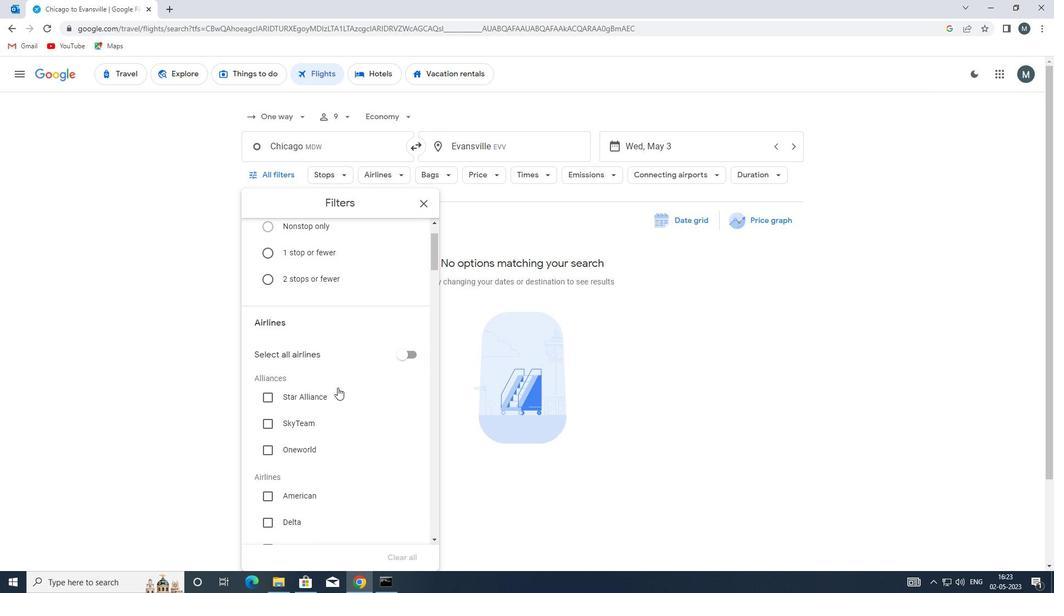 
Action: Mouse moved to (337, 392)
Screenshot: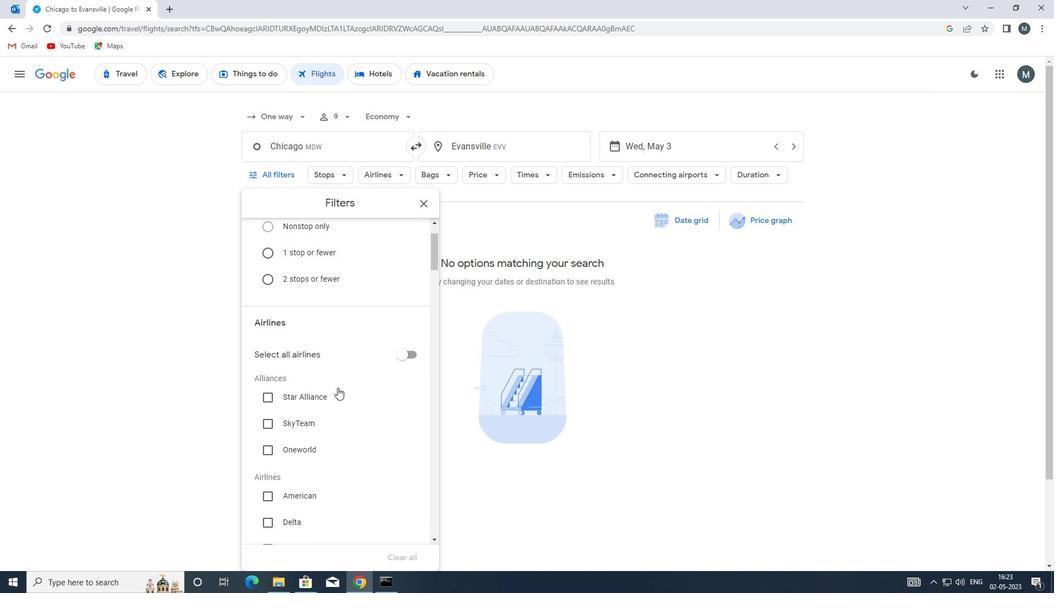
Action: Mouse scrolled (337, 391) with delta (0, 0)
Screenshot: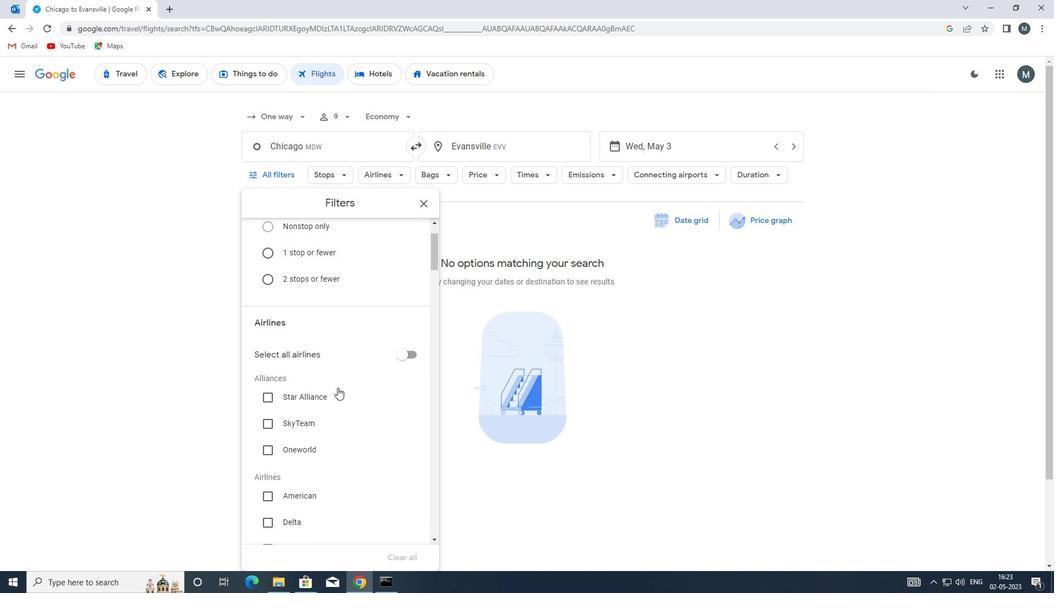 
Action: Mouse moved to (326, 400)
Screenshot: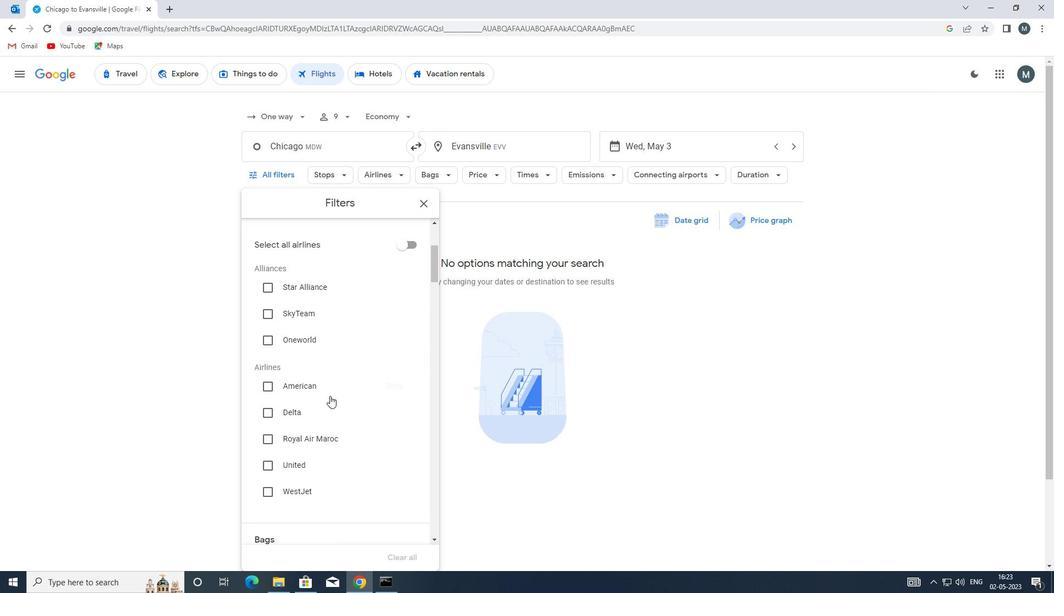 
Action: Mouse scrolled (326, 399) with delta (0, 0)
Screenshot: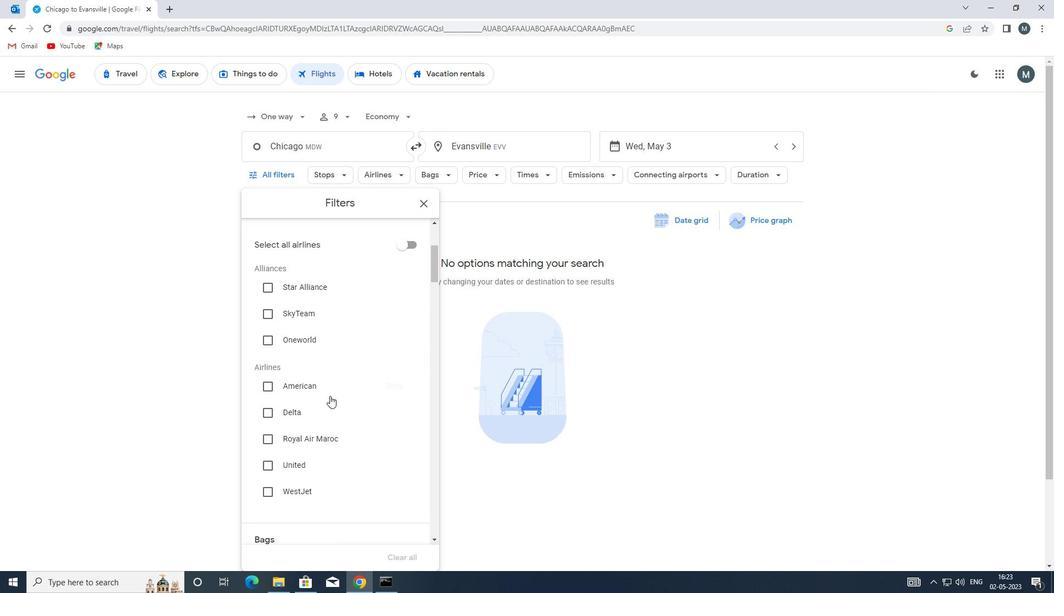 
Action: Mouse moved to (318, 355)
Screenshot: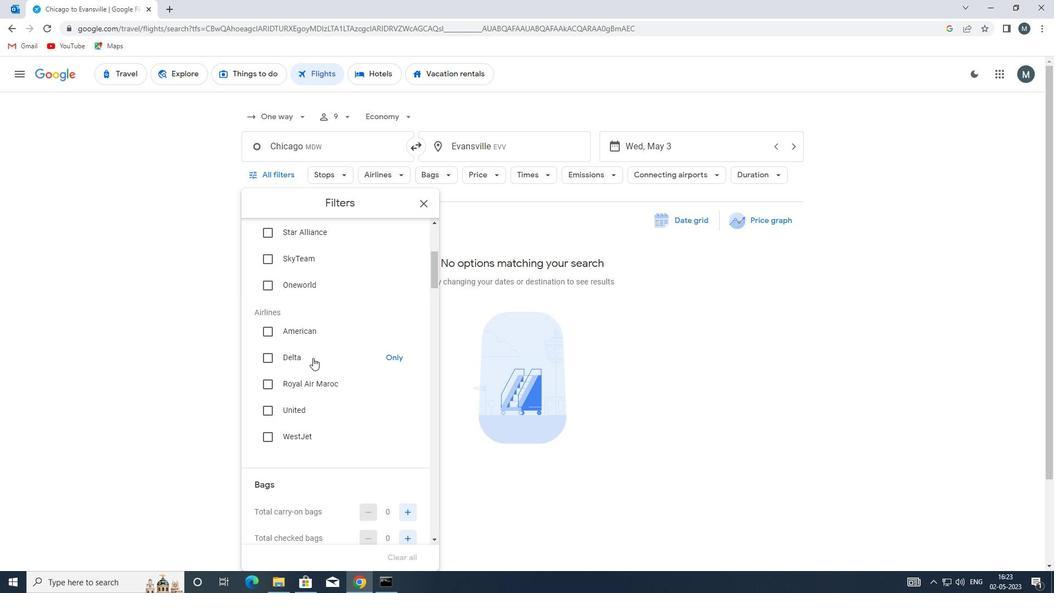 
Action: Mouse scrolled (318, 354) with delta (0, 0)
Screenshot: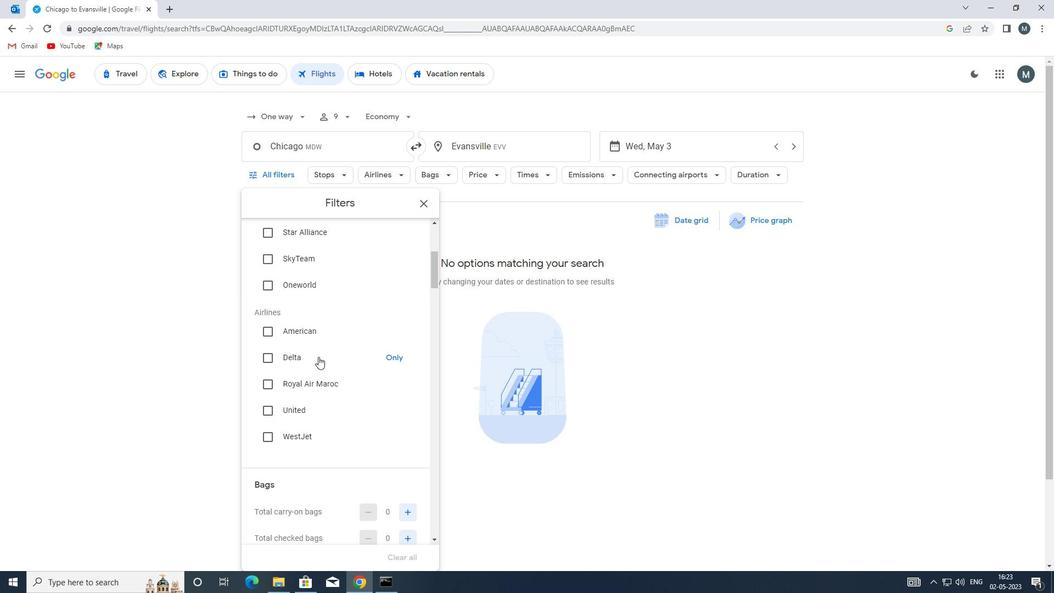 
Action: Mouse moved to (319, 358)
Screenshot: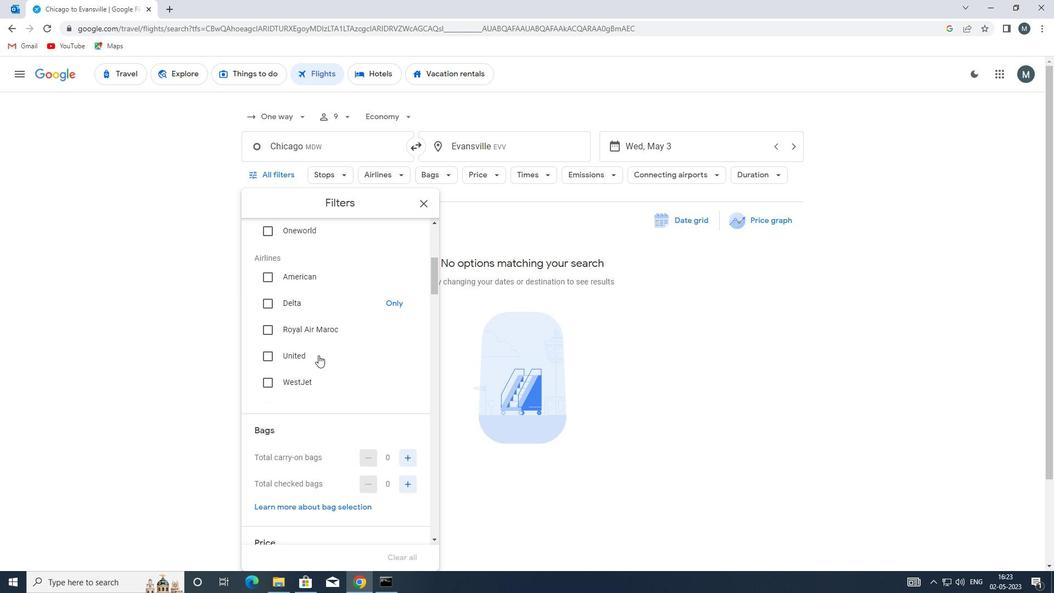 
Action: Mouse scrolled (319, 358) with delta (0, 0)
Screenshot: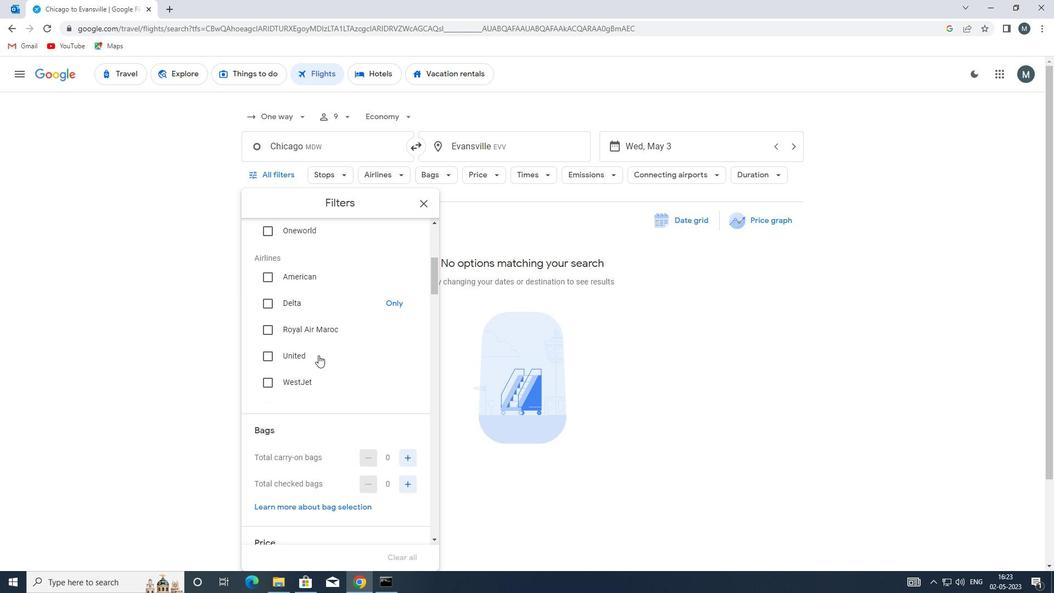 
Action: Mouse moved to (405, 429)
Screenshot: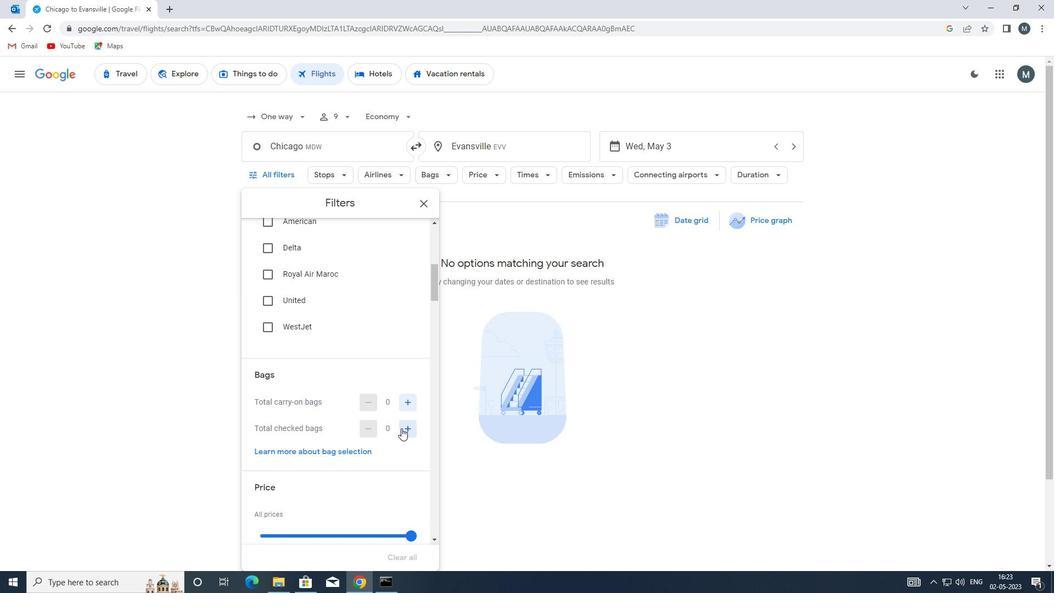 
Action: Mouse pressed left at (405, 429)
Screenshot: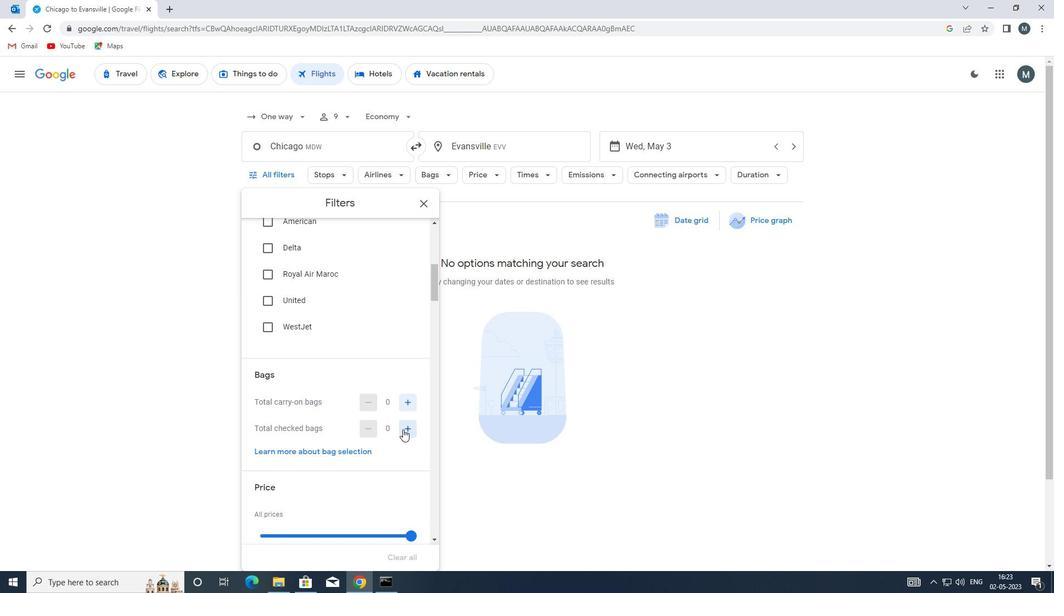 
Action: Mouse moved to (405, 429)
Screenshot: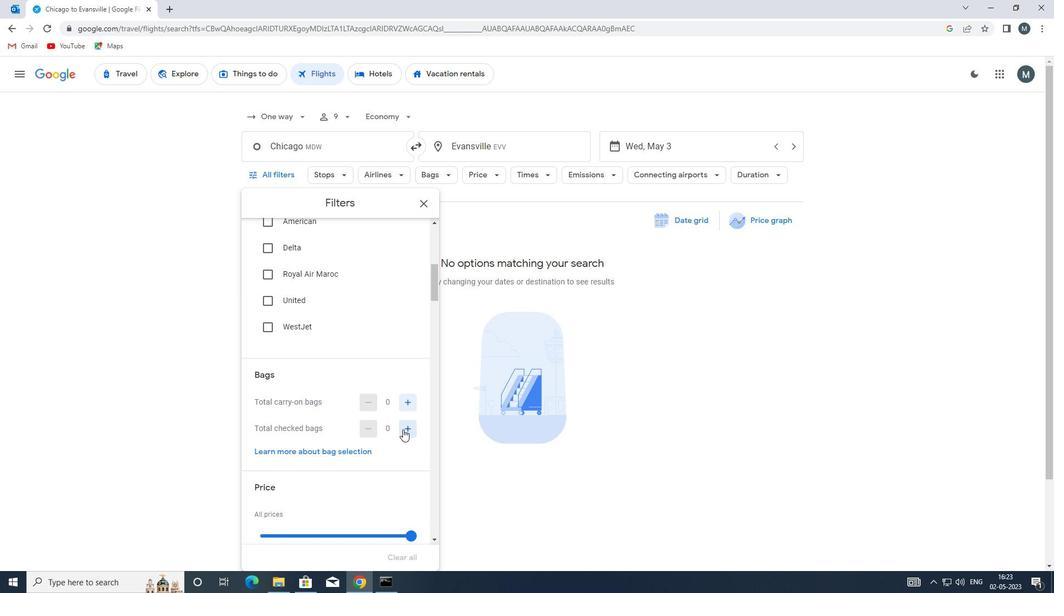 
Action: Mouse pressed left at (405, 429)
Screenshot: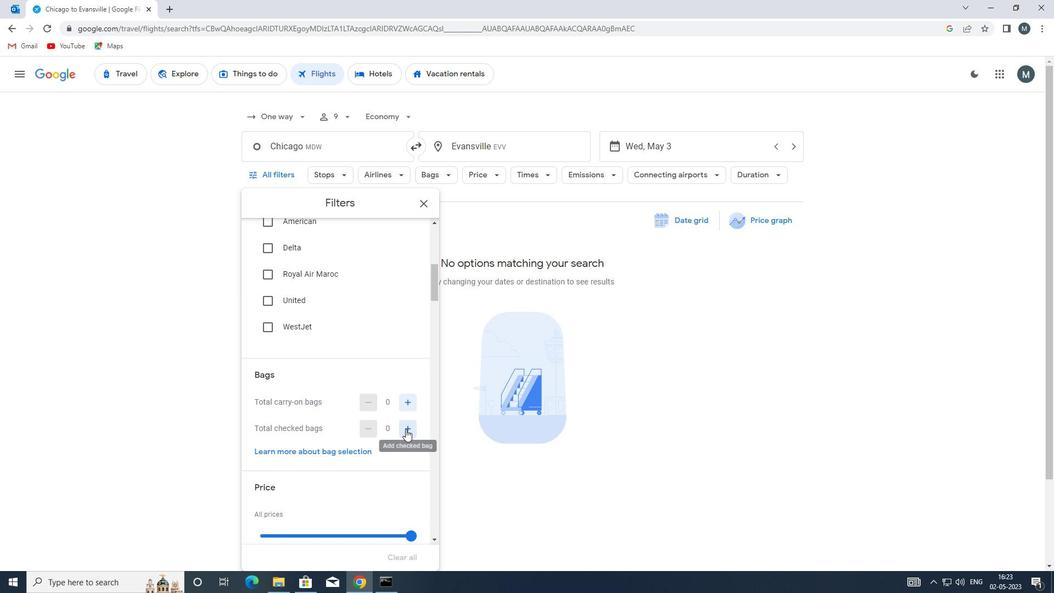 
Action: Mouse moved to (337, 399)
Screenshot: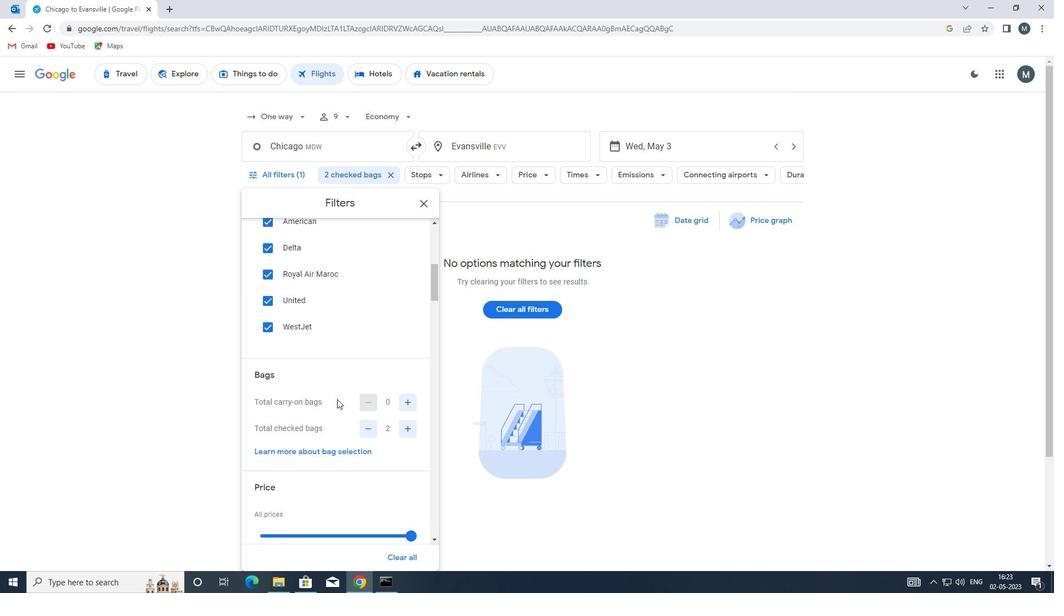 
Action: Mouse scrolled (337, 398) with delta (0, 0)
Screenshot: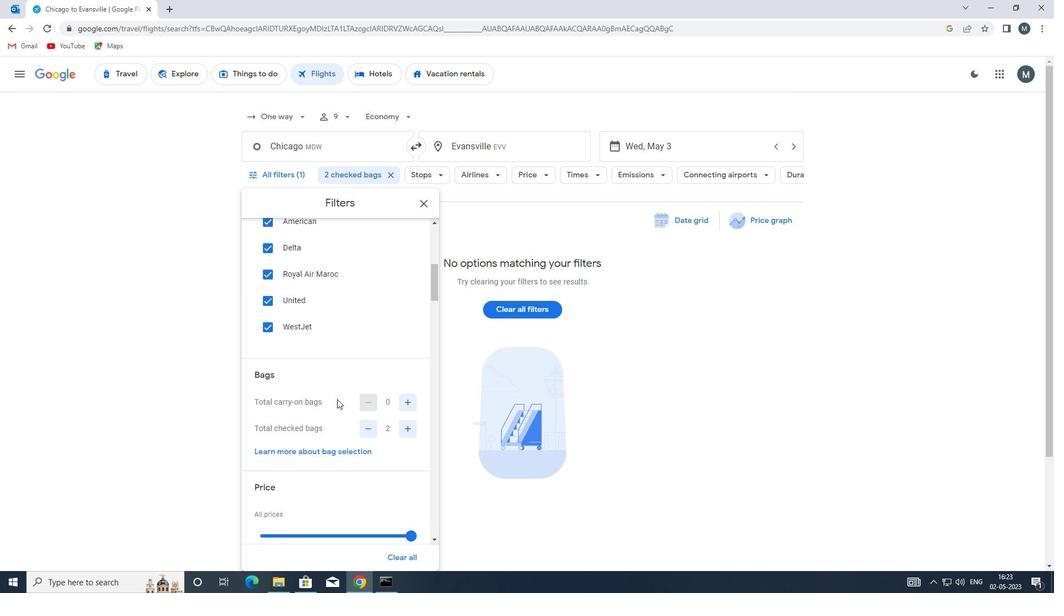 
Action: Mouse scrolled (337, 398) with delta (0, 0)
Screenshot: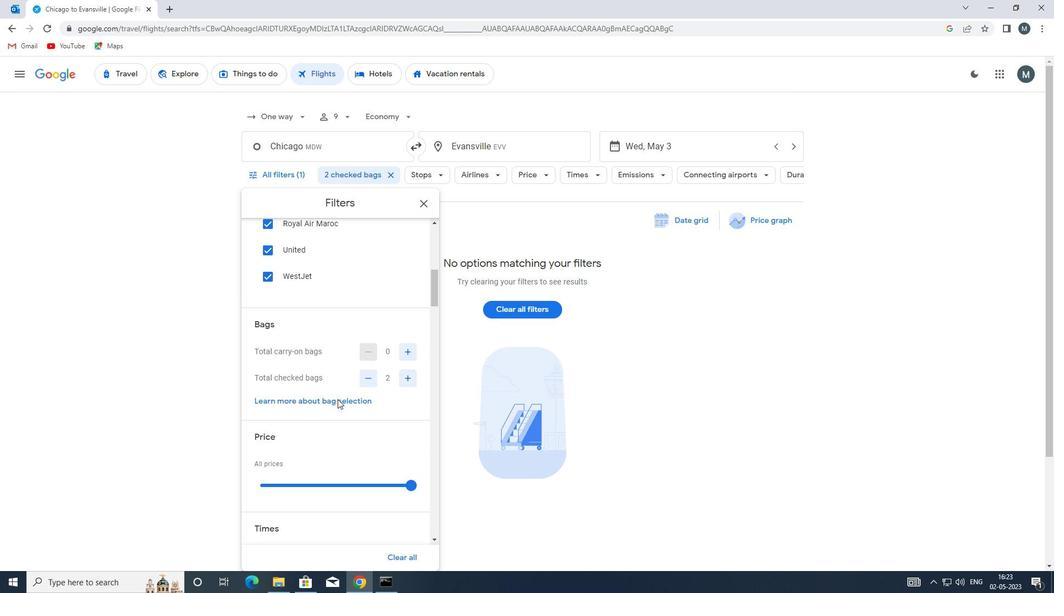
Action: Mouse moved to (317, 422)
Screenshot: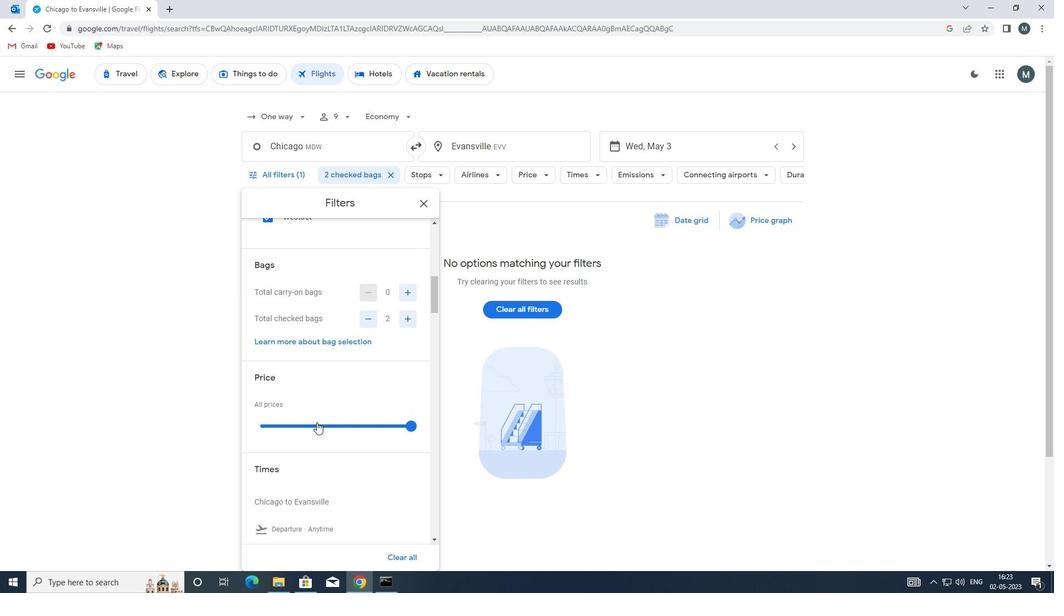 
Action: Mouse pressed left at (317, 422)
Screenshot: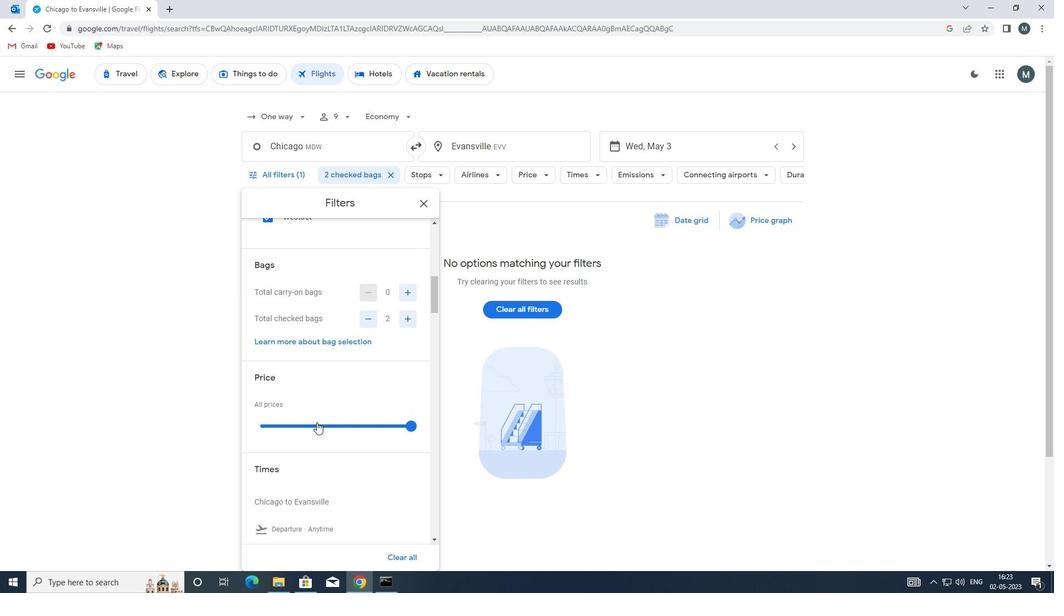 
Action: Mouse moved to (338, 403)
Screenshot: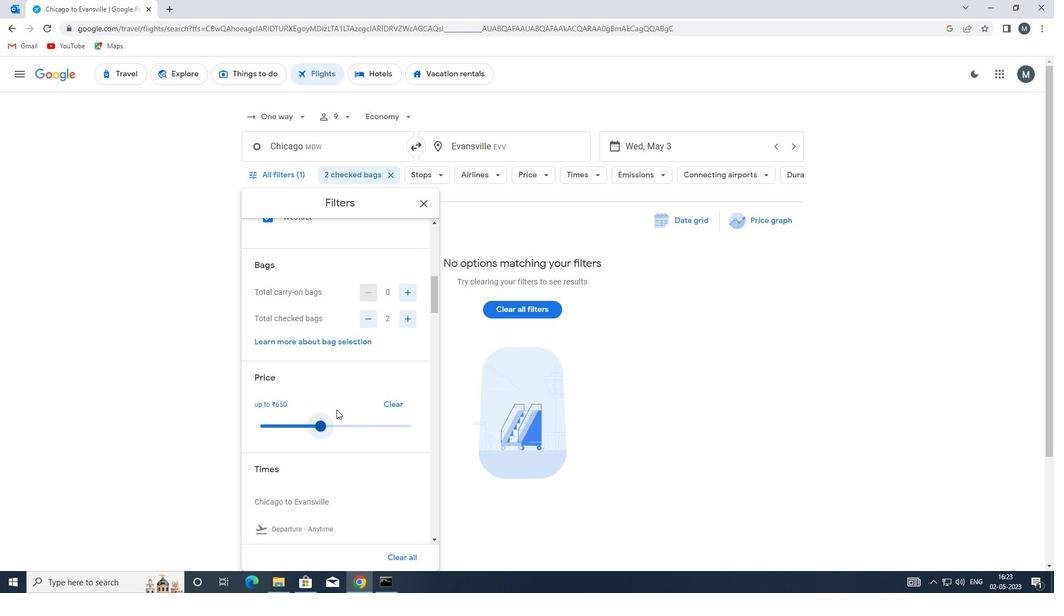 
Action: Mouse scrolled (338, 403) with delta (0, 0)
Screenshot: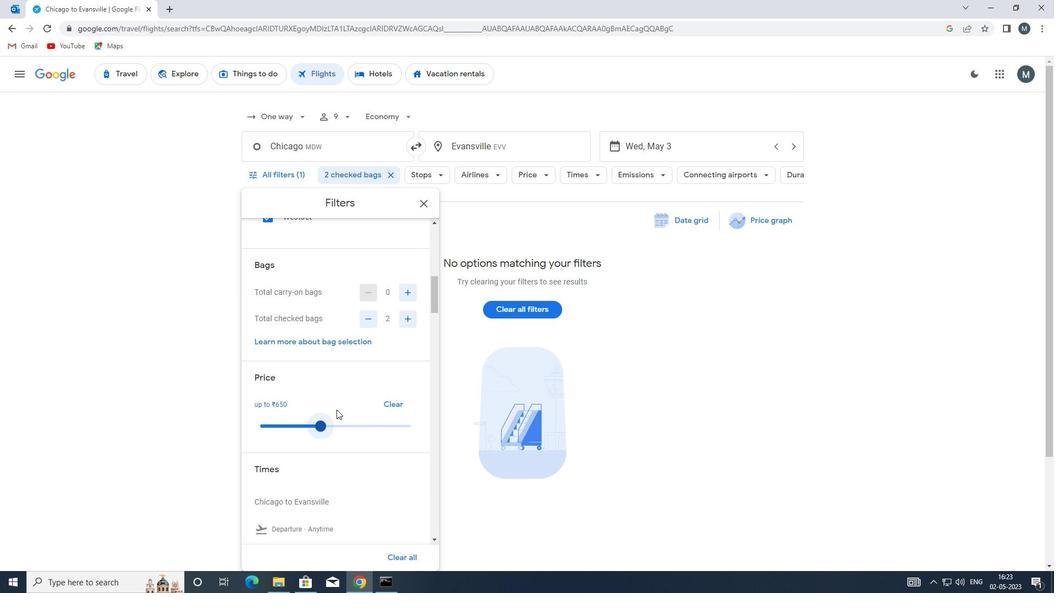 
Action: Mouse moved to (321, 373)
Screenshot: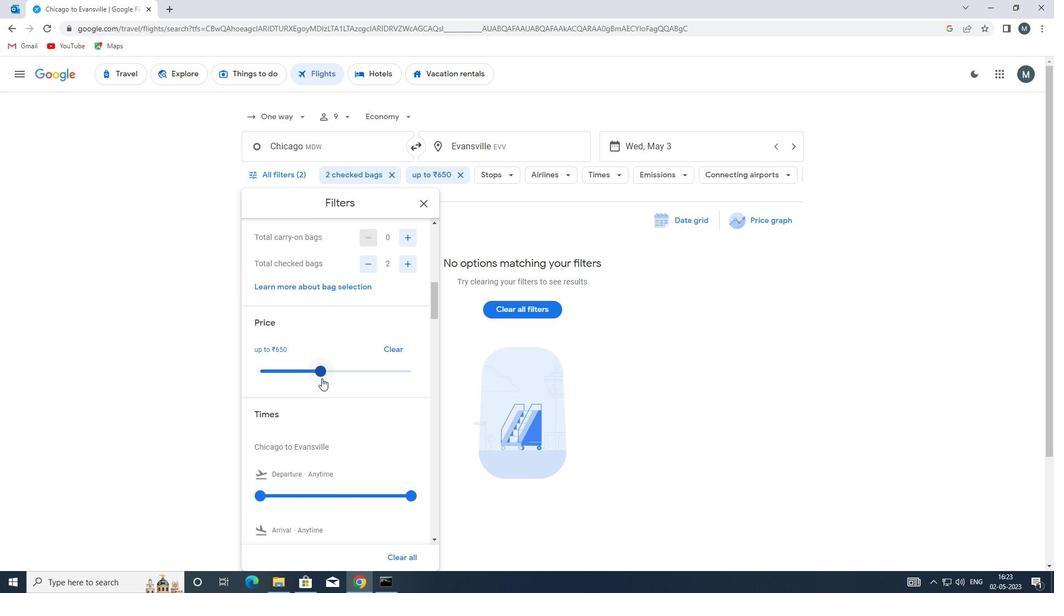 
Action: Mouse pressed left at (321, 373)
Screenshot: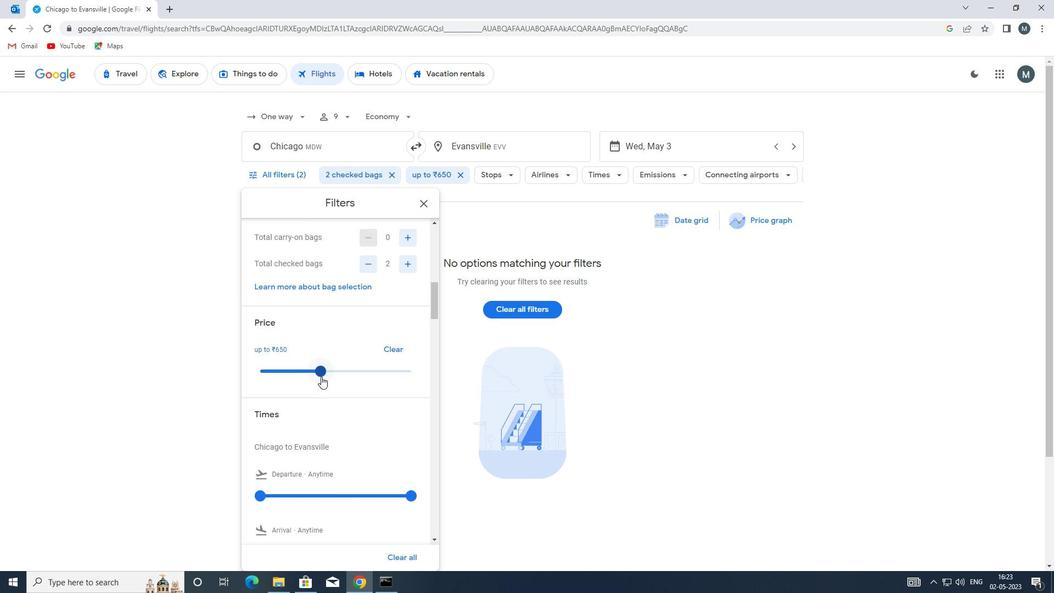 
Action: Mouse moved to (349, 378)
Screenshot: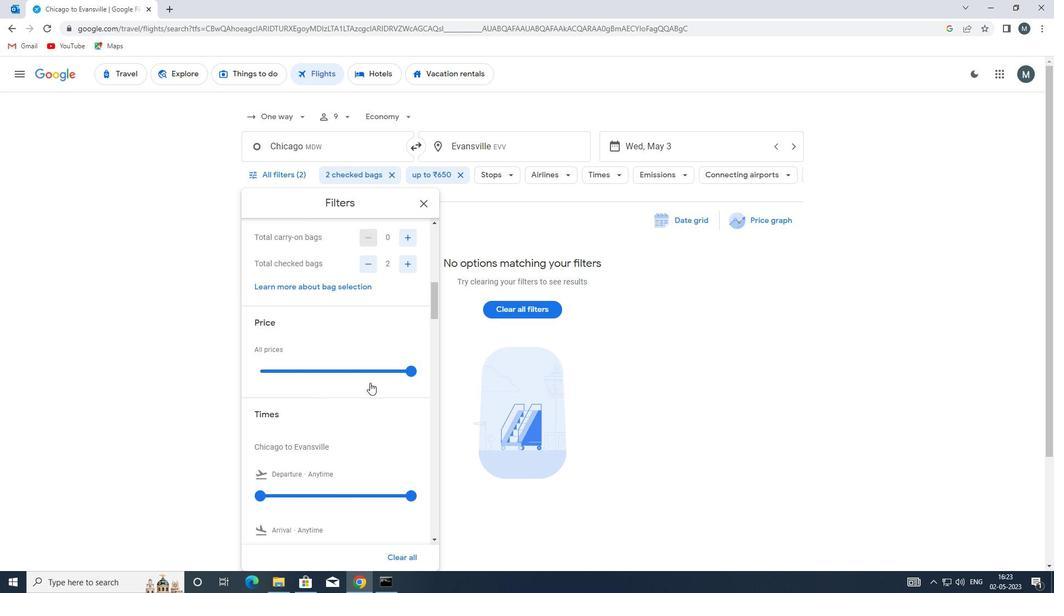
Action: Mouse scrolled (349, 378) with delta (0, 0)
Screenshot: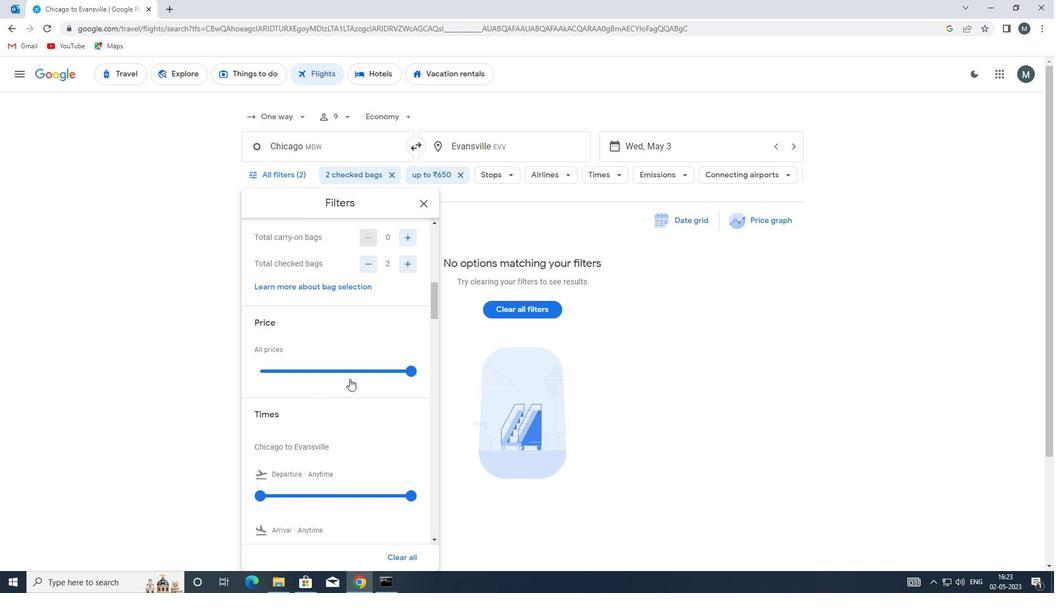 
Action: Mouse moved to (323, 375)
Screenshot: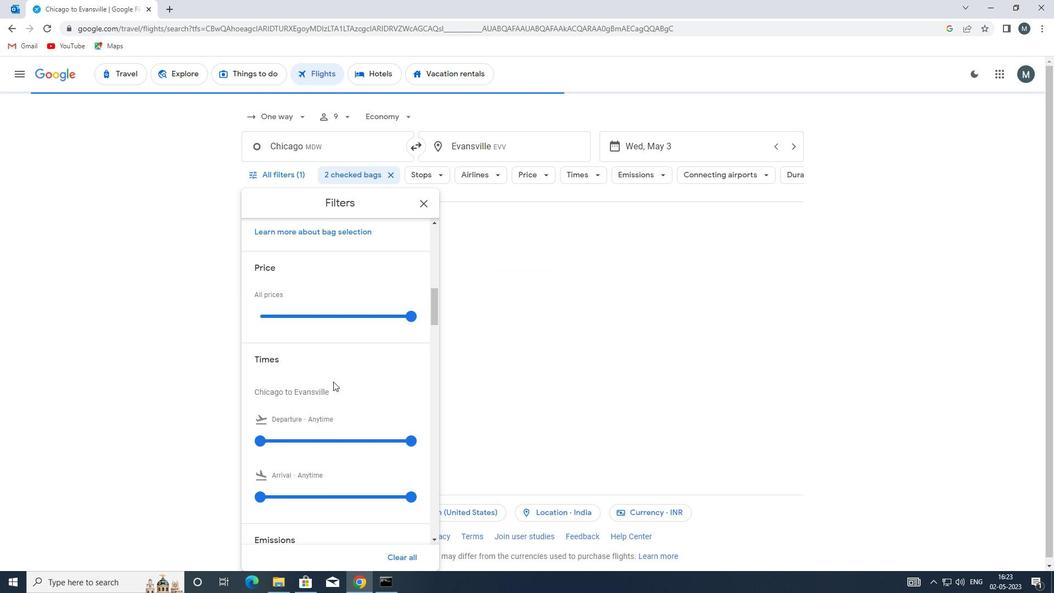 
Action: Mouse scrolled (323, 375) with delta (0, 0)
Screenshot: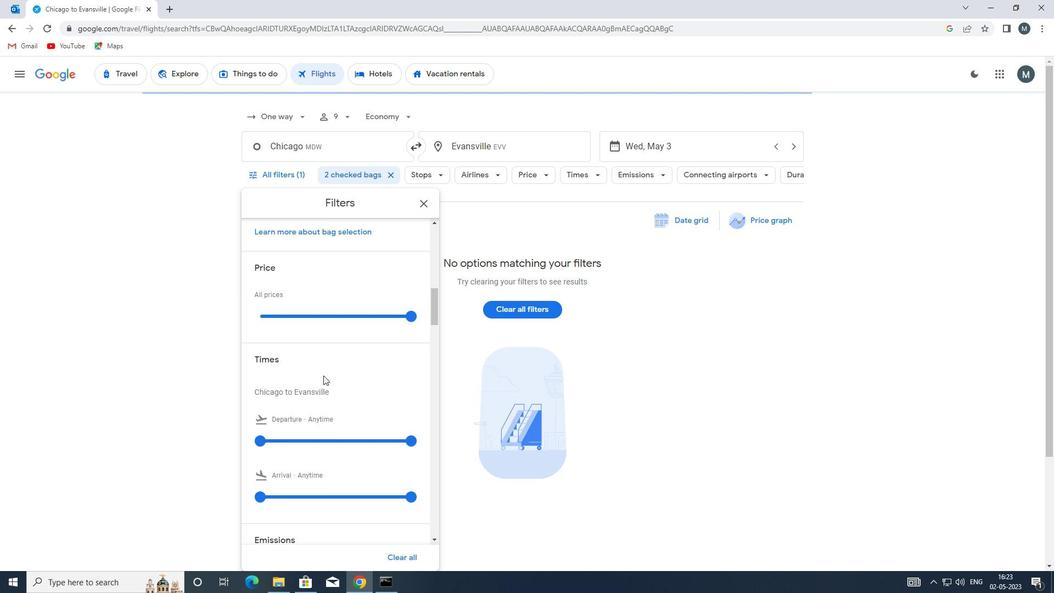
Action: Mouse moved to (267, 385)
Screenshot: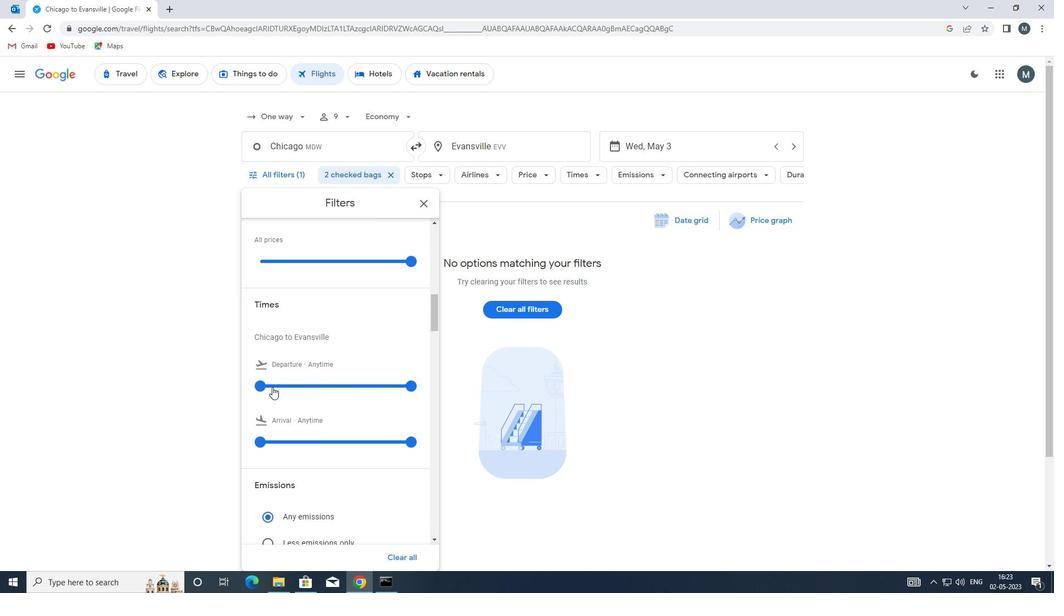 
Action: Mouse pressed left at (267, 385)
Screenshot: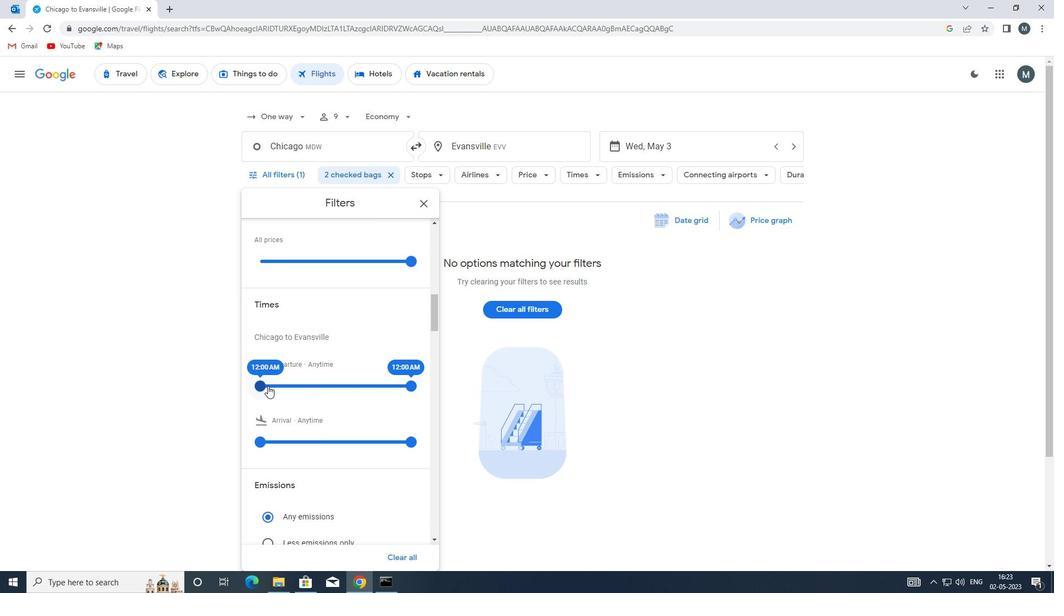 
Action: Mouse moved to (407, 384)
Screenshot: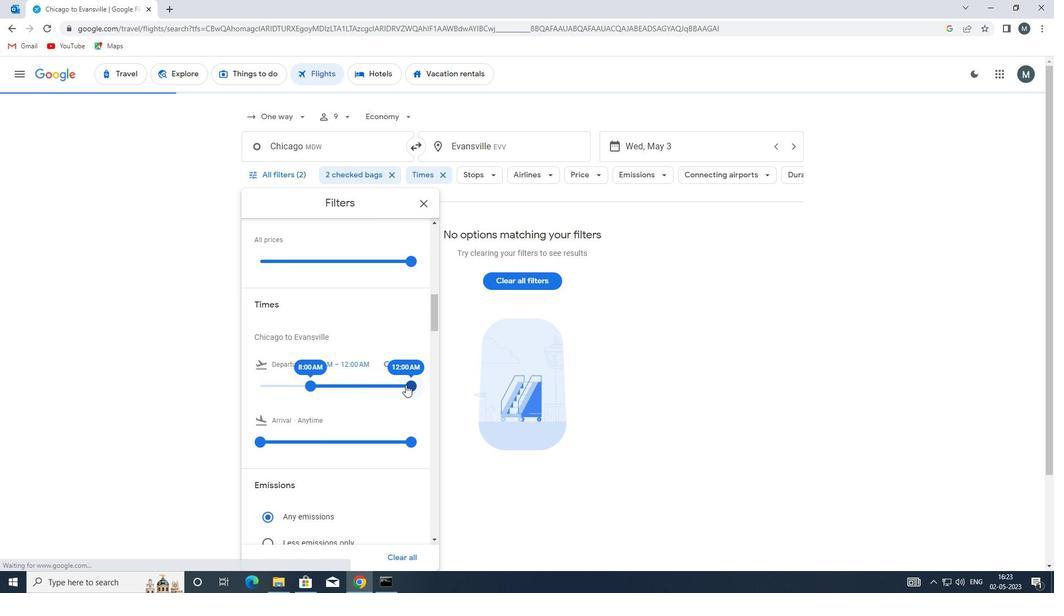 
Action: Mouse pressed left at (407, 384)
Screenshot: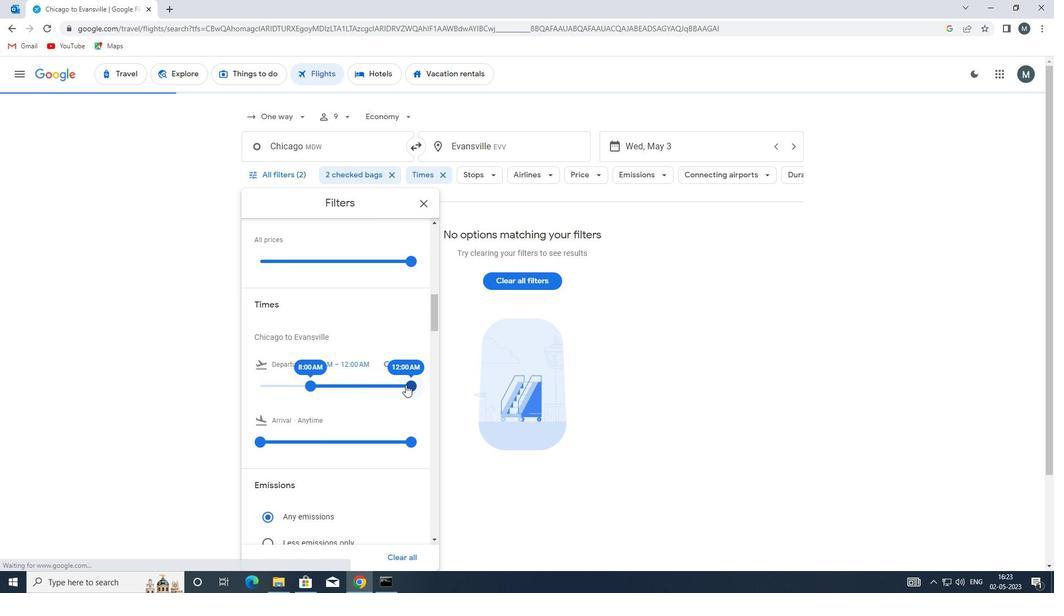
Action: Mouse moved to (325, 372)
Screenshot: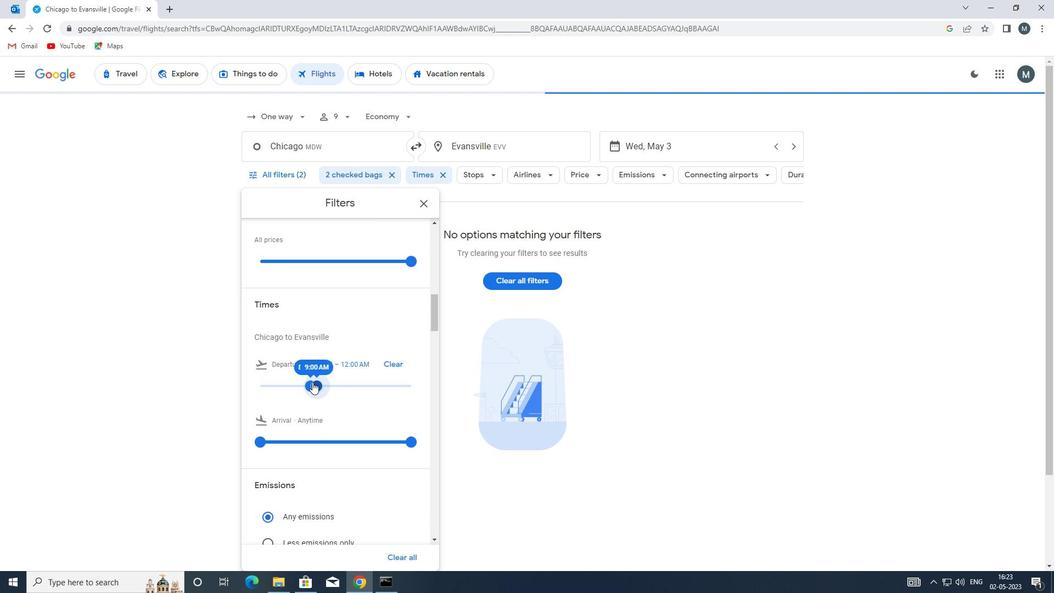 
Action: Mouse scrolled (325, 372) with delta (0, 0)
Screenshot: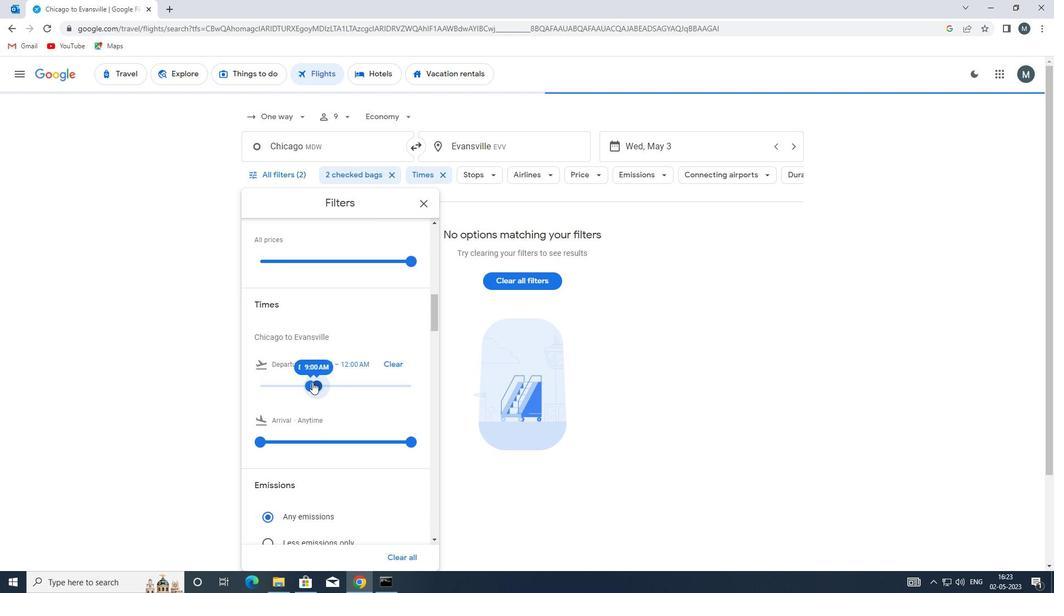 
Action: Mouse scrolled (325, 372) with delta (0, 0)
Screenshot: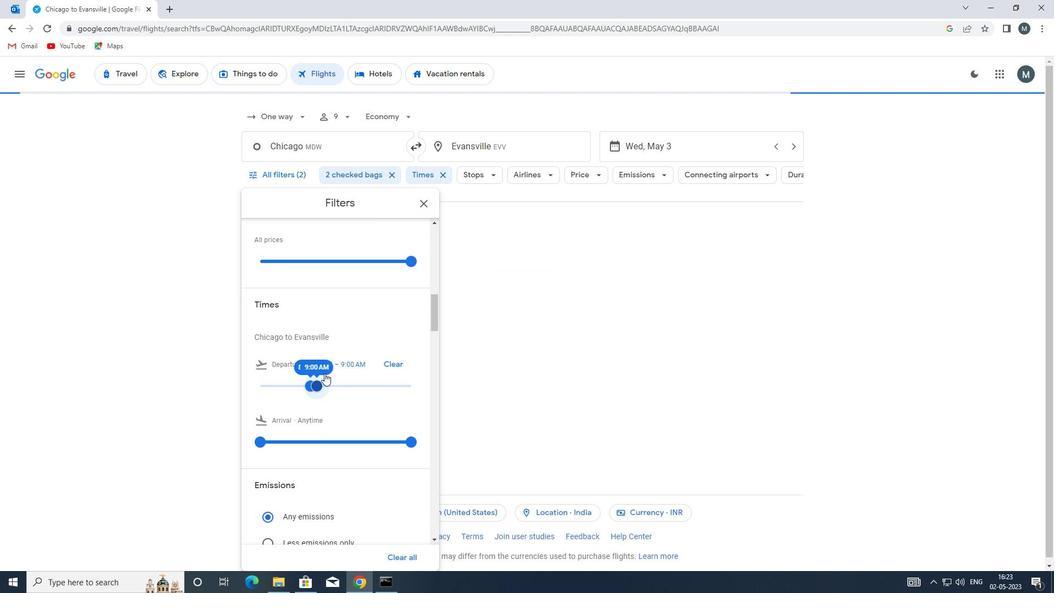 
Action: Mouse moved to (422, 200)
Screenshot: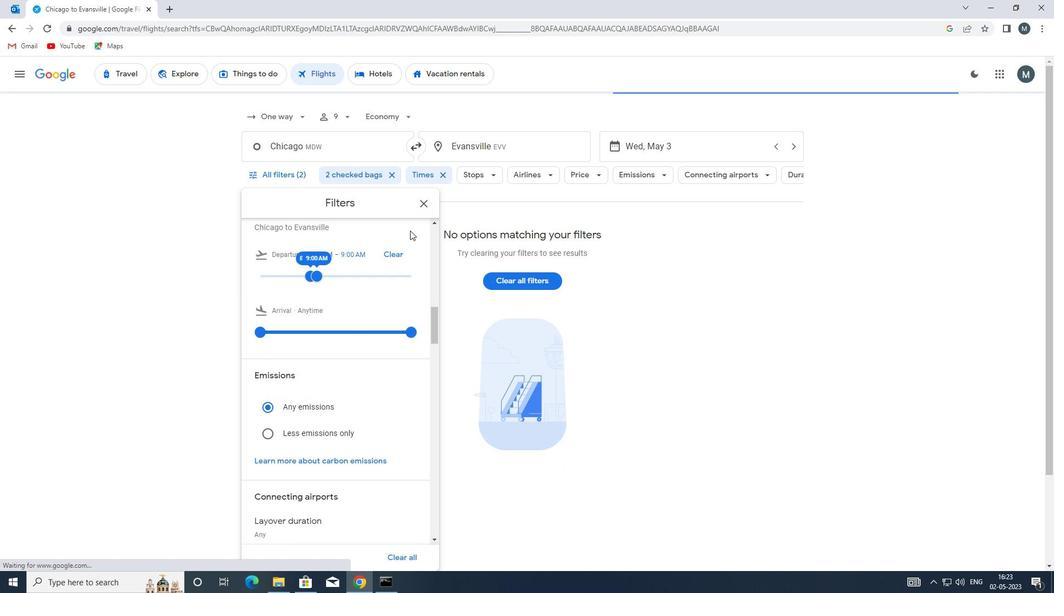 
Action: Mouse pressed left at (422, 200)
Screenshot: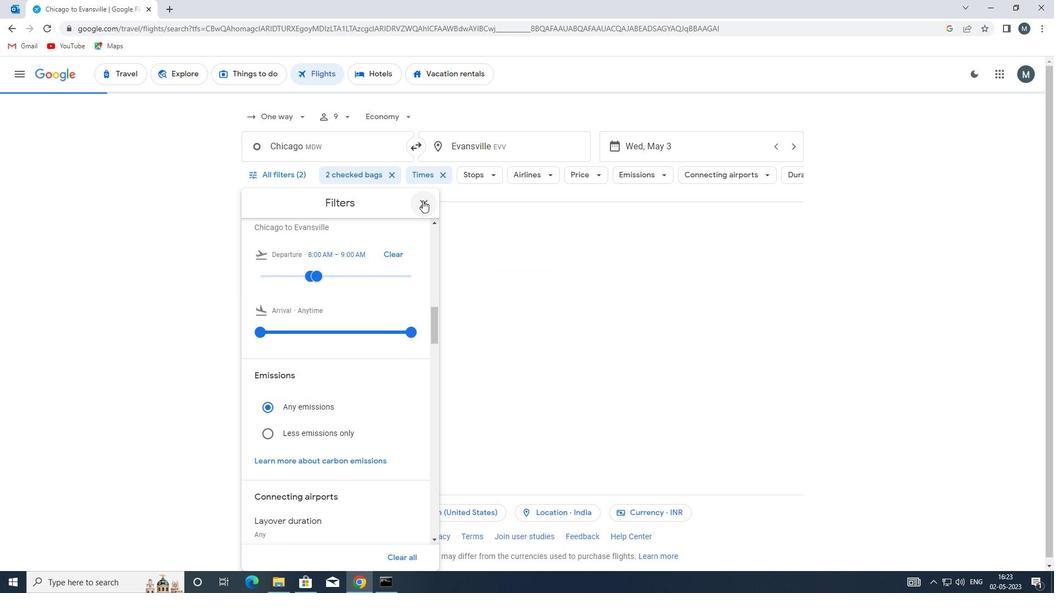 
